 Task: Find connections with filter location Guben with filter topic #SMMwith filter profile language French with filter current company Horizontal Talent with filter school Vivekanandha College of Engineering for Women with filter industry Motor Vehicle Manufacturing with filter service category Information Management with filter keywords title Administrative Assistant
Action: Mouse moved to (303, 238)
Screenshot: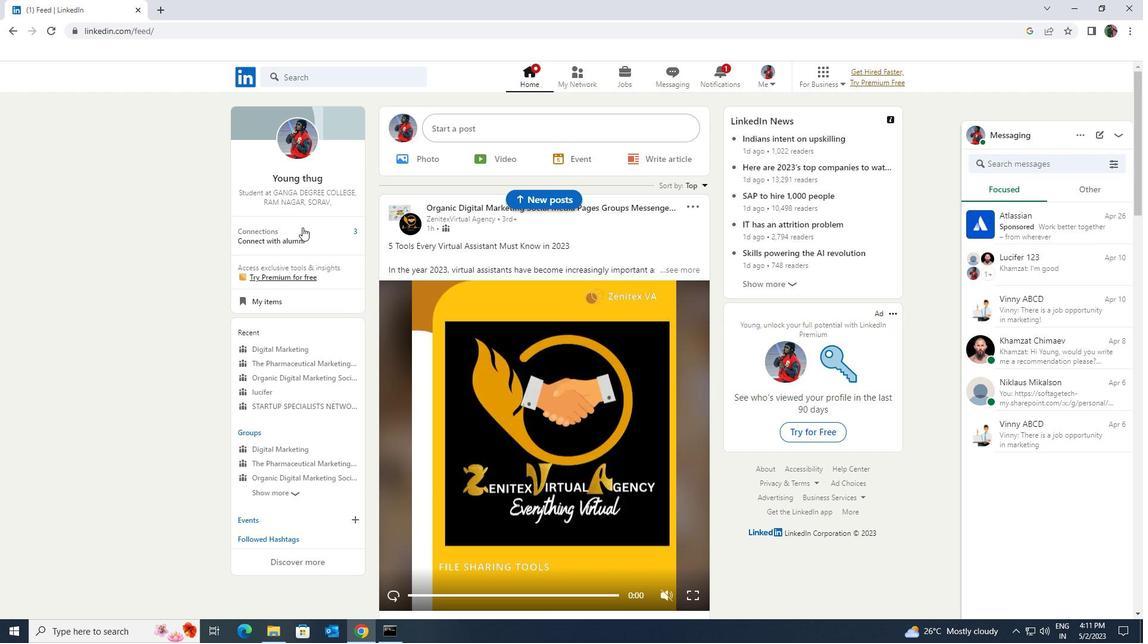 
Action: Mouse pressed left at (303, 238)
Screenshot: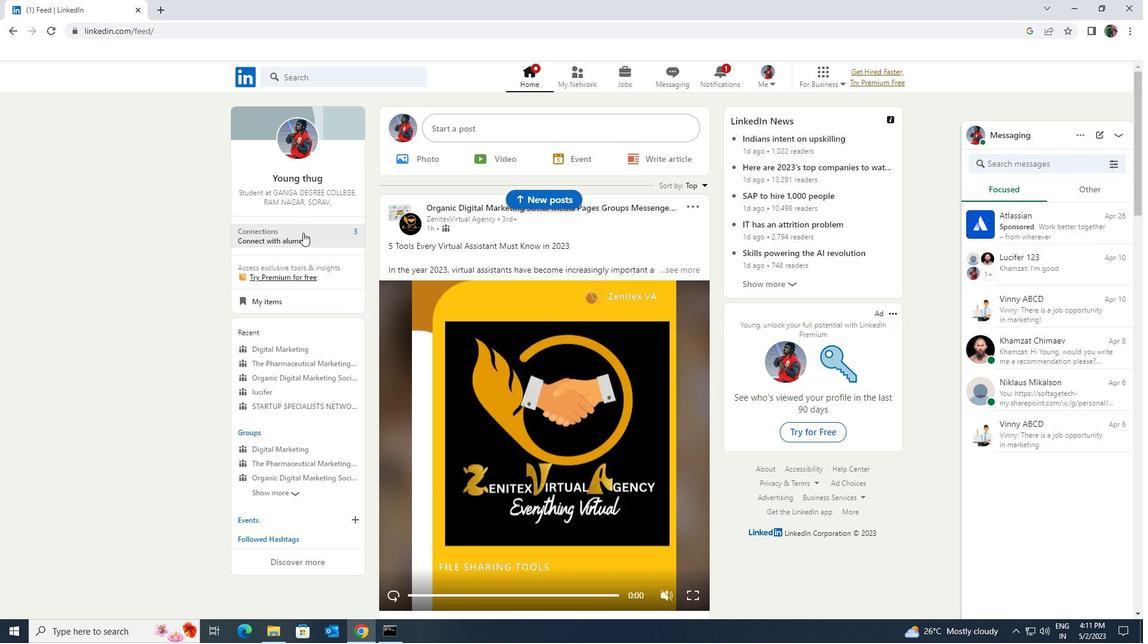 
Action: Mouse moved to (319, 149)
Screenshot: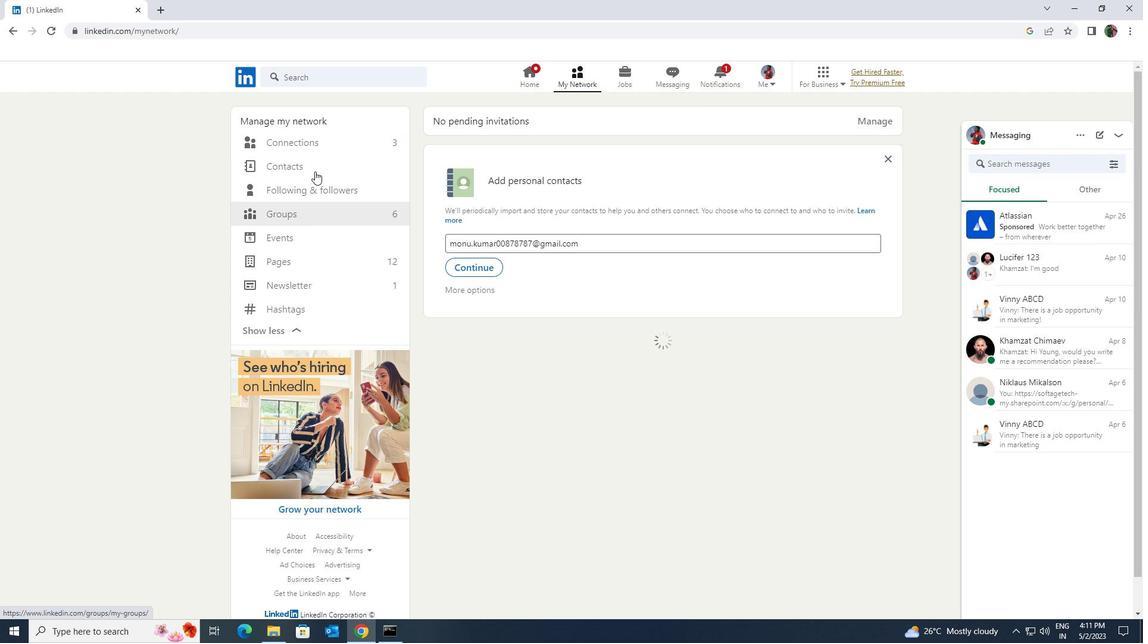 
Action: Mouse pressed left at (319, 149)
Screenshot: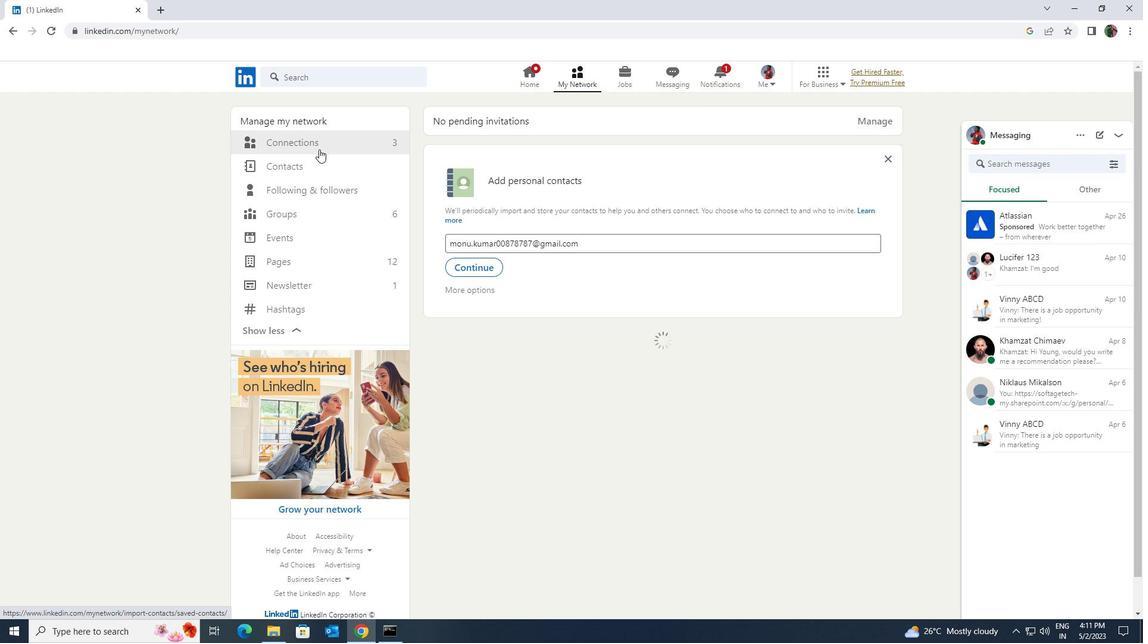 
Action: Mouse moved to (319, 146)
Screenshot: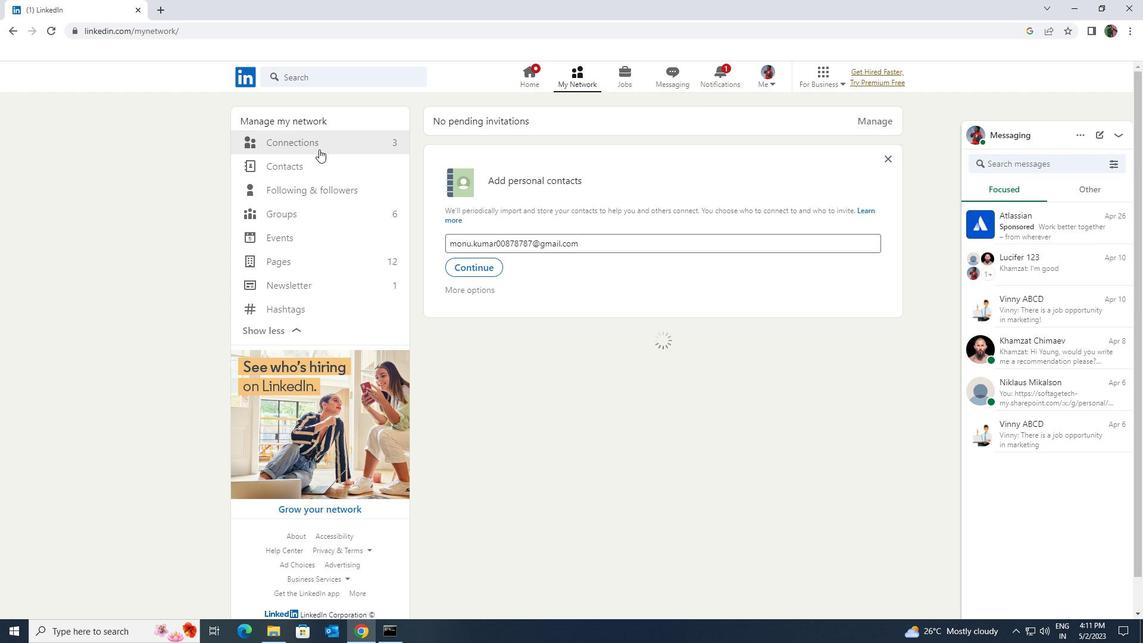 
Action: Mouse pressed left at (319, 146)
Screenshot: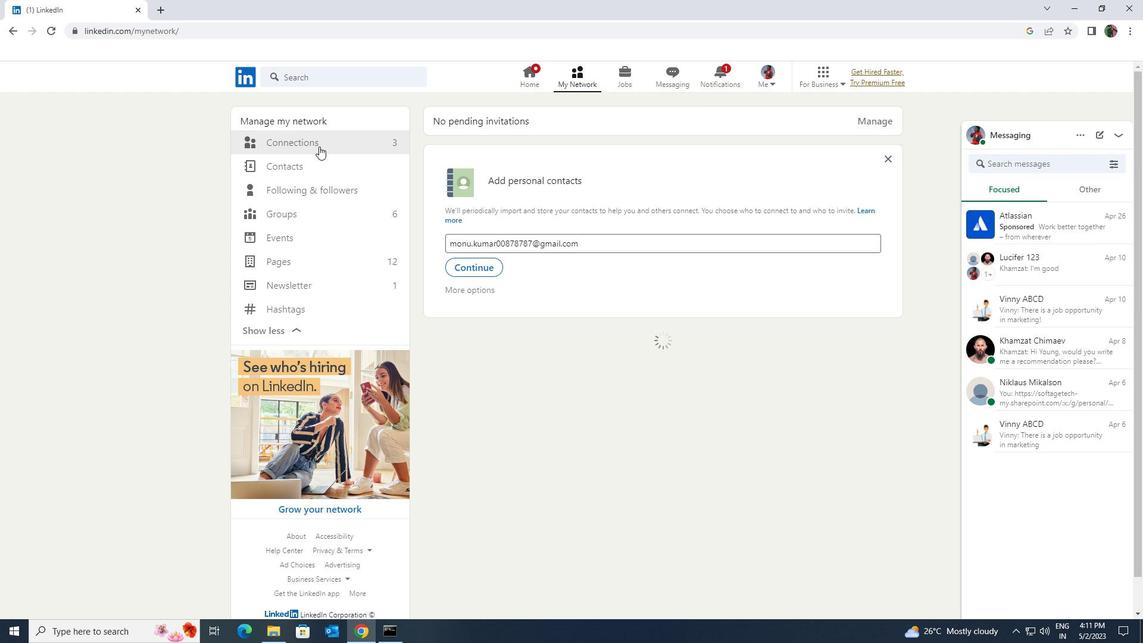 
Action: Mouse moved to (653, 145)
Screenshot: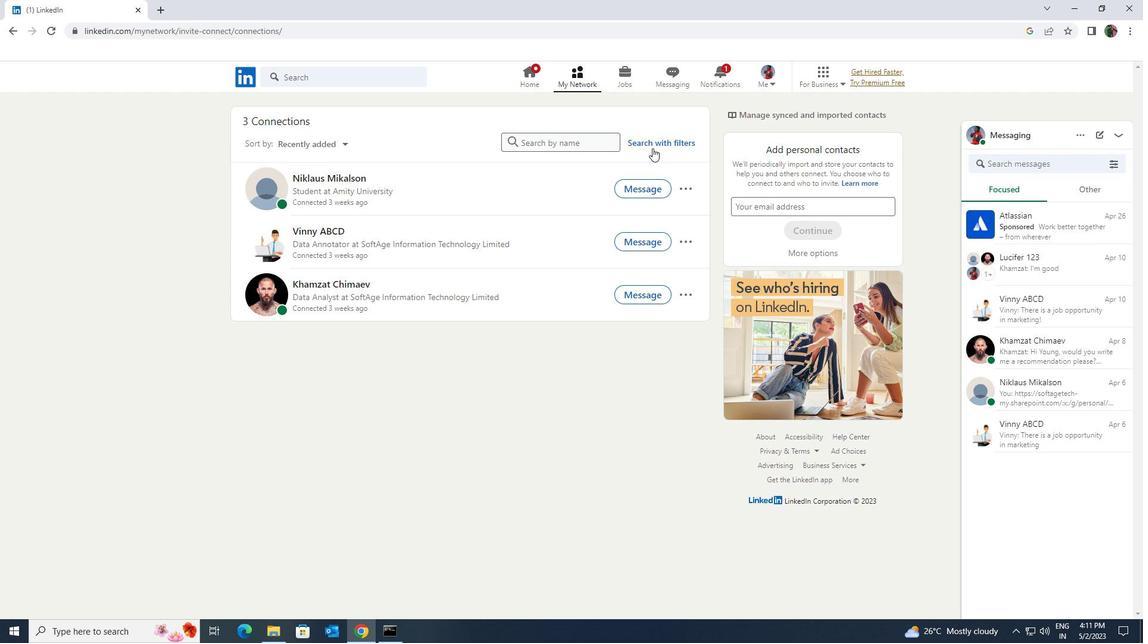 
Action: Mouse pressed left at (653, 145)
Screenshot: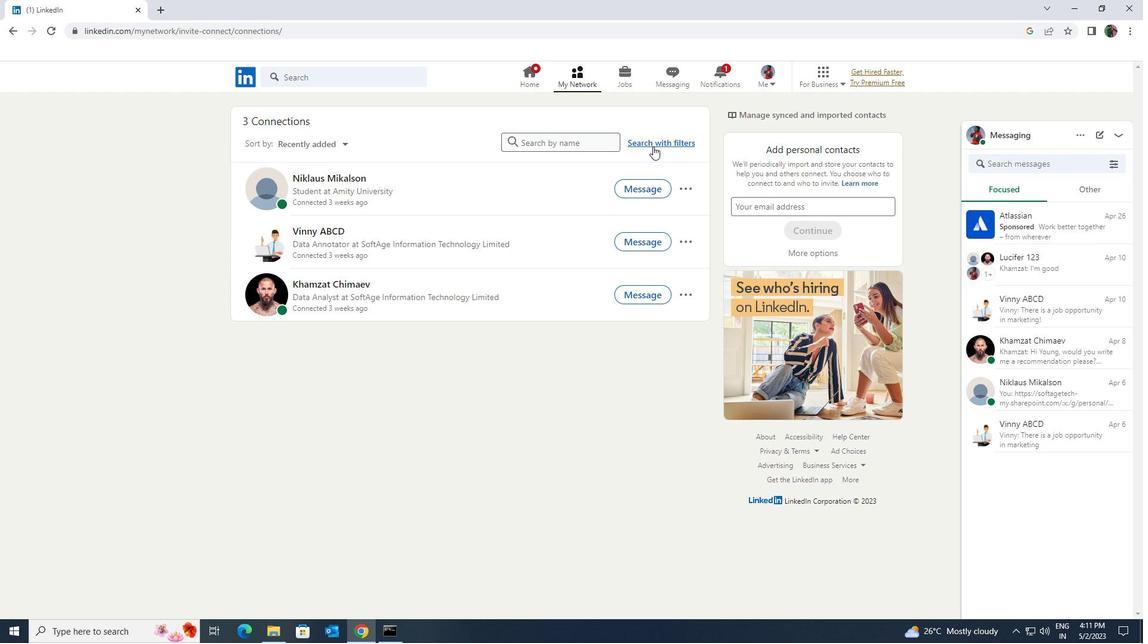 
Action: Mouse moved to (616, 111)
Screenshot: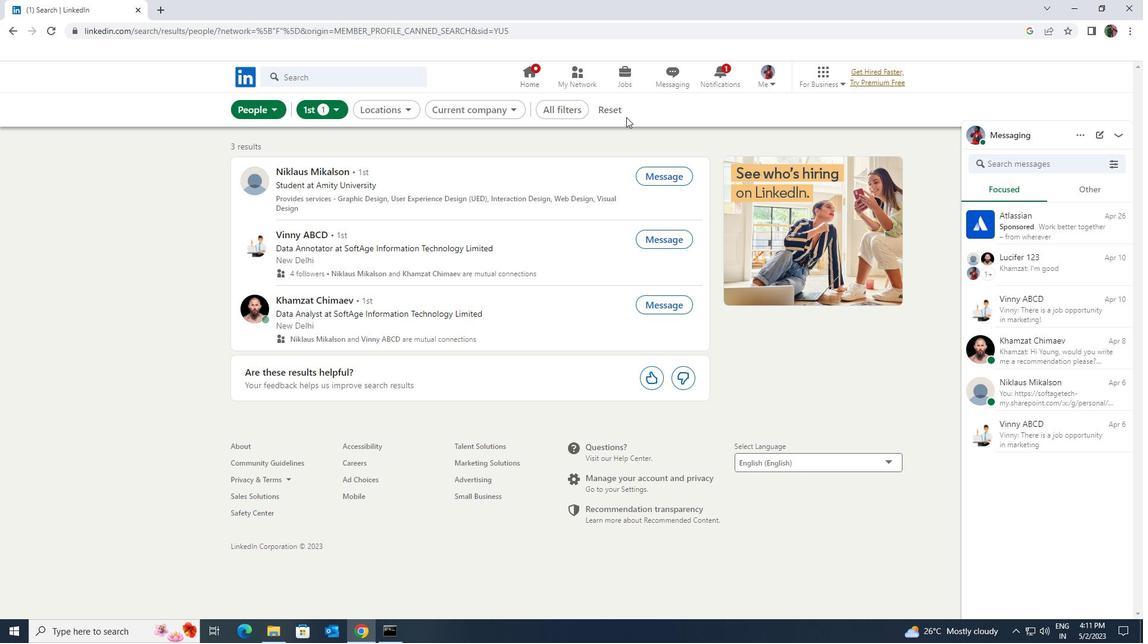 
Action: Mouse pressed left at (616, 111)
Screenshot: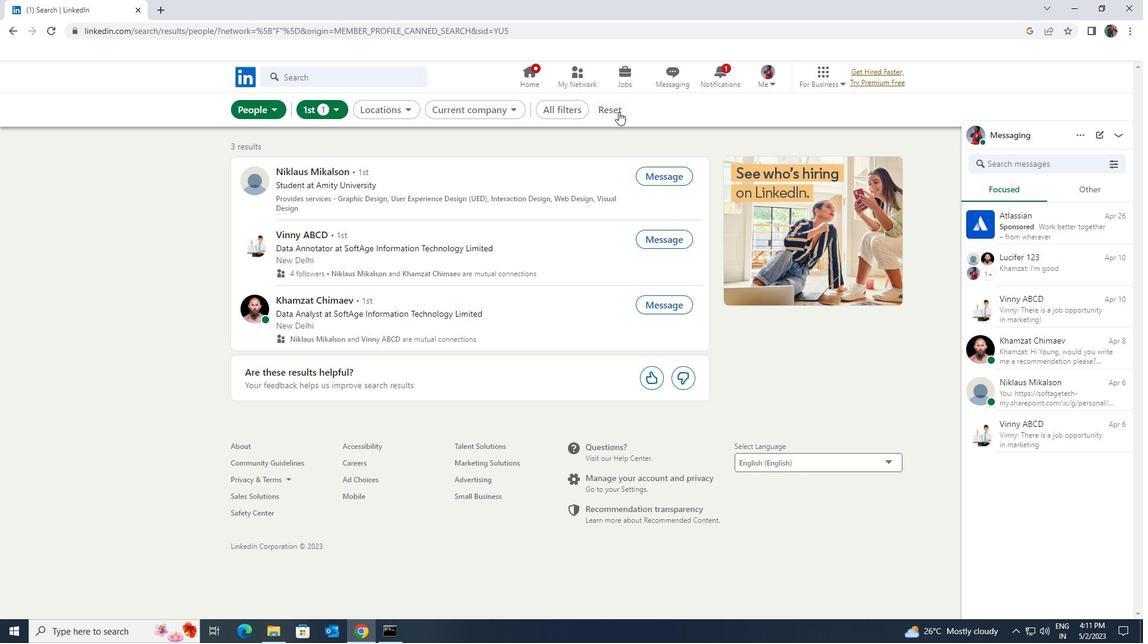 
Action: Mouse moved to (598, 111)
Screenshot: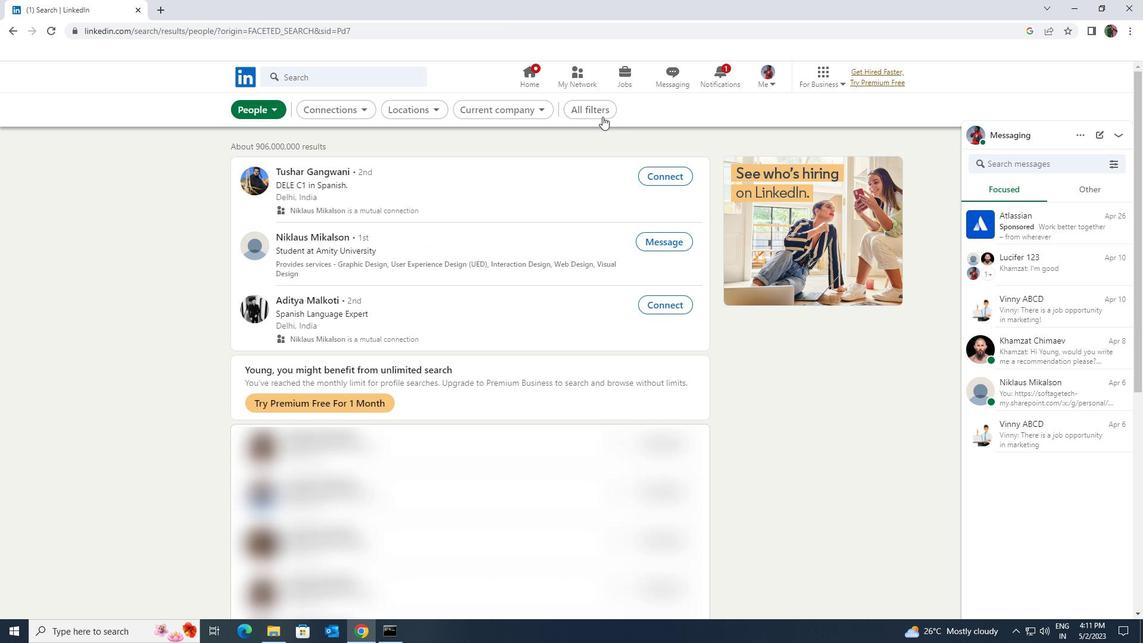 
Action: Mouse pressed left at (598, 111)
Screenshot: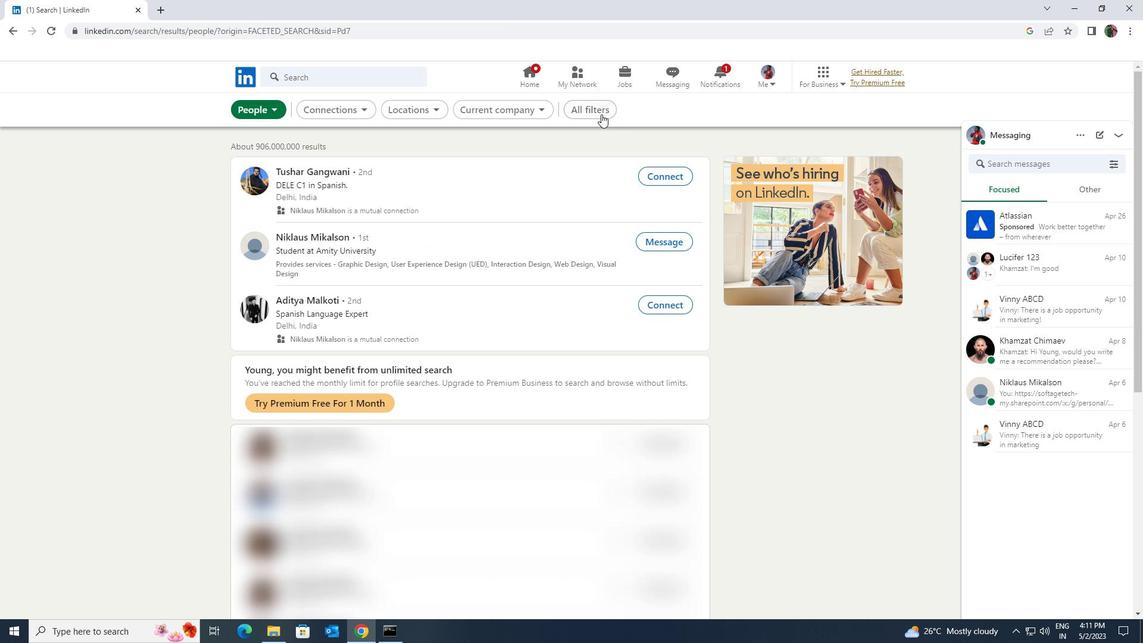 
Action: Mouse moved to (987, 468)
Screenshot: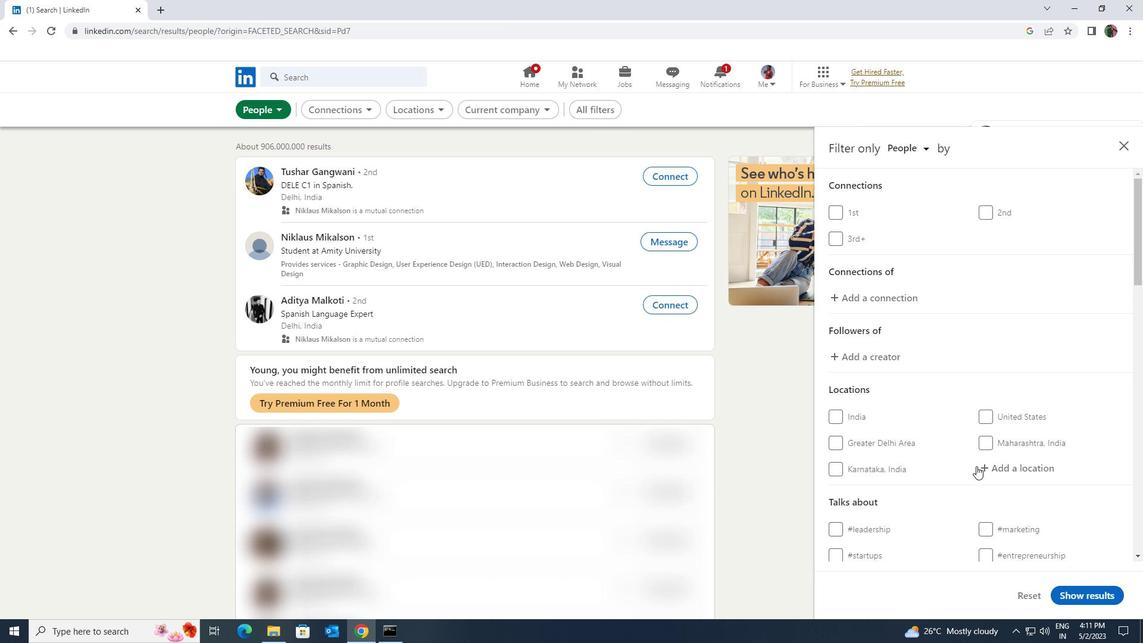 
Action: Mouse pressed left at (987, 468)
Screenshot: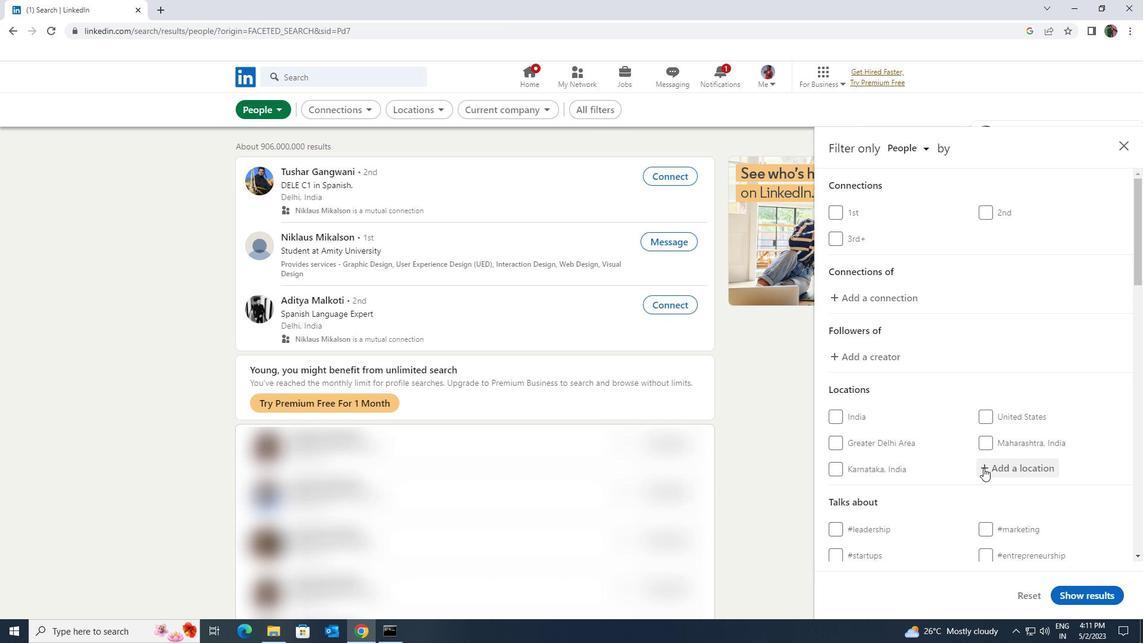 
Action: Mouse moved to (988, 468)
Screenshot: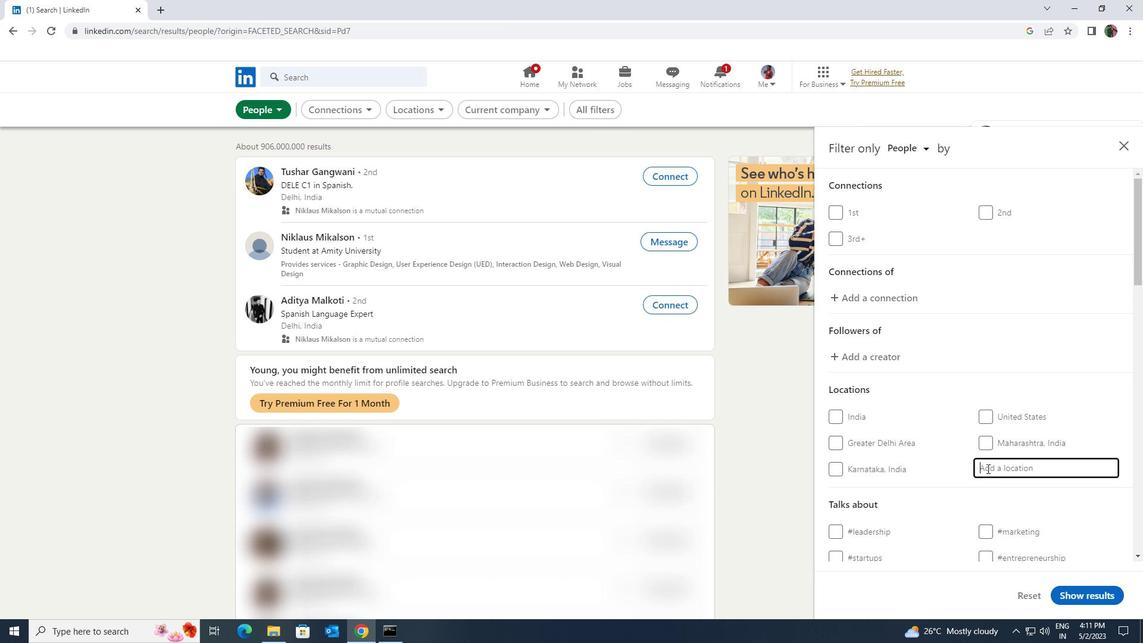 
Action: Key pressed <Key.shift><Key.shift><Key.shift><Key.shift><Key.shift>GUBEN
Screenshot: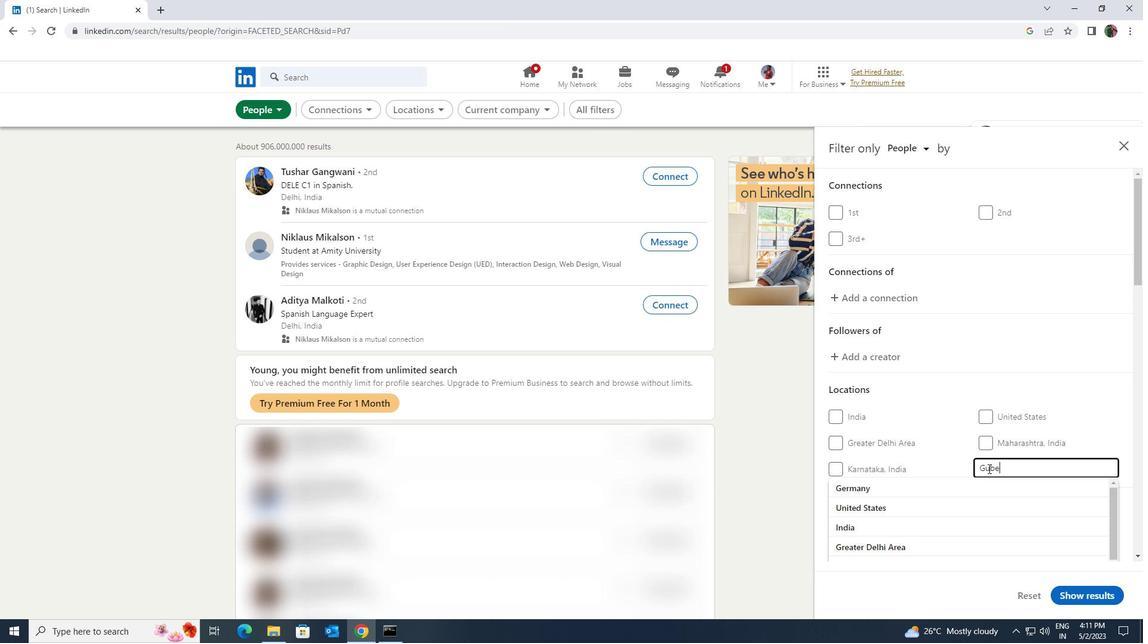 
Action: Mouse moved to (983, 481)
Screenshot: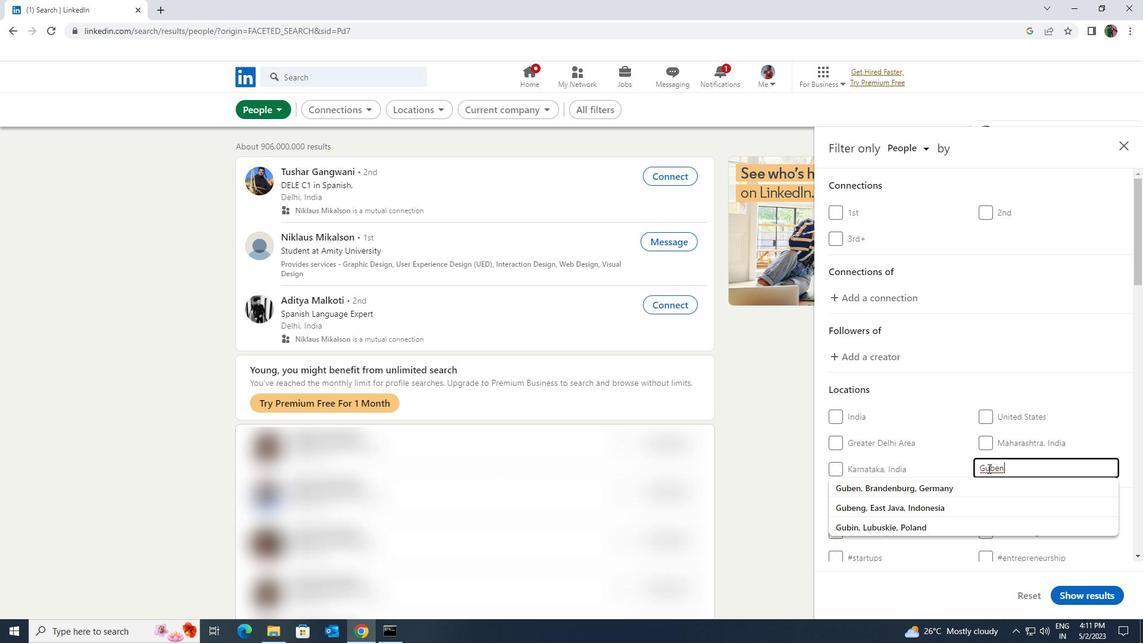 
Action: Mouse pressed left at (983, 481)
Screenshot: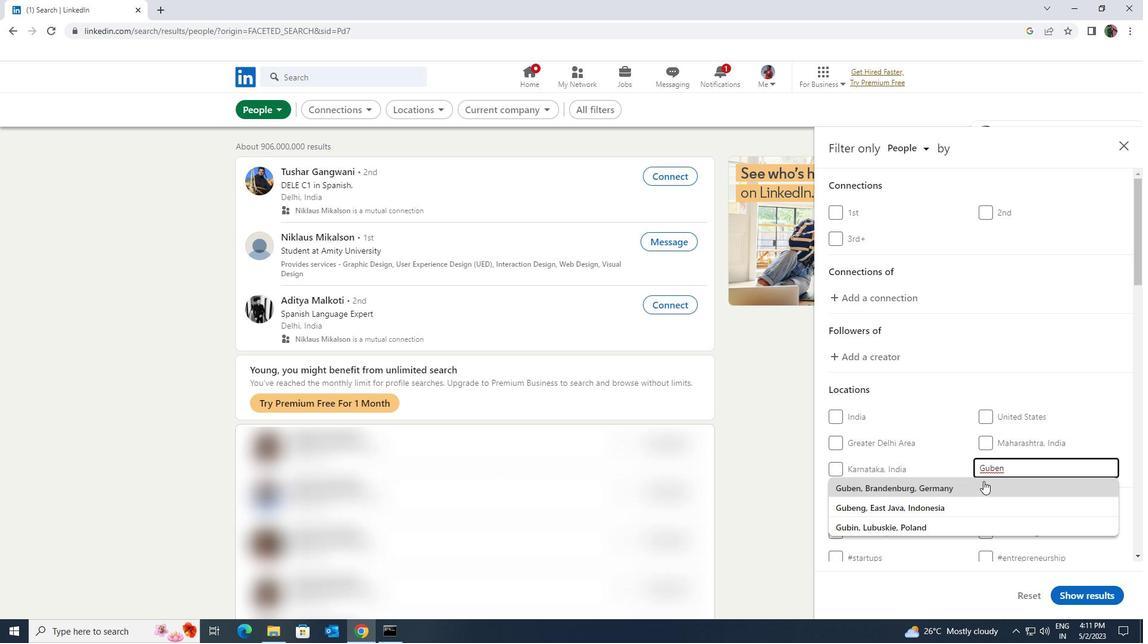 
Action: Mouse scrolled (983, 480) with delta (0, 0)
Screenshot: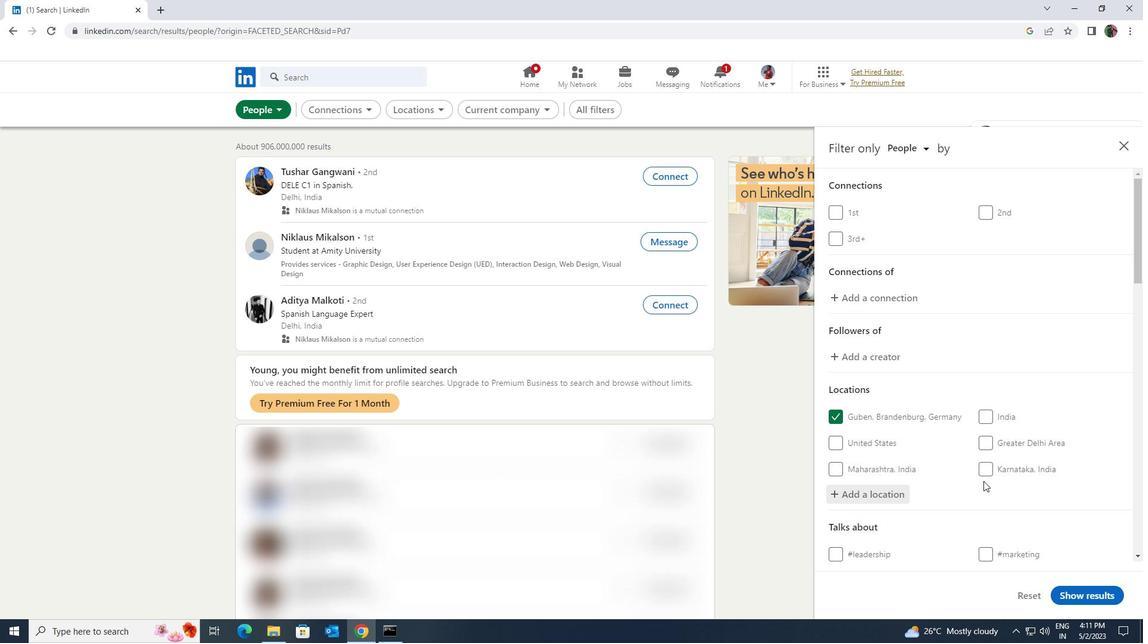 
Action: Mouse moved to (982, 496)
Screenshot: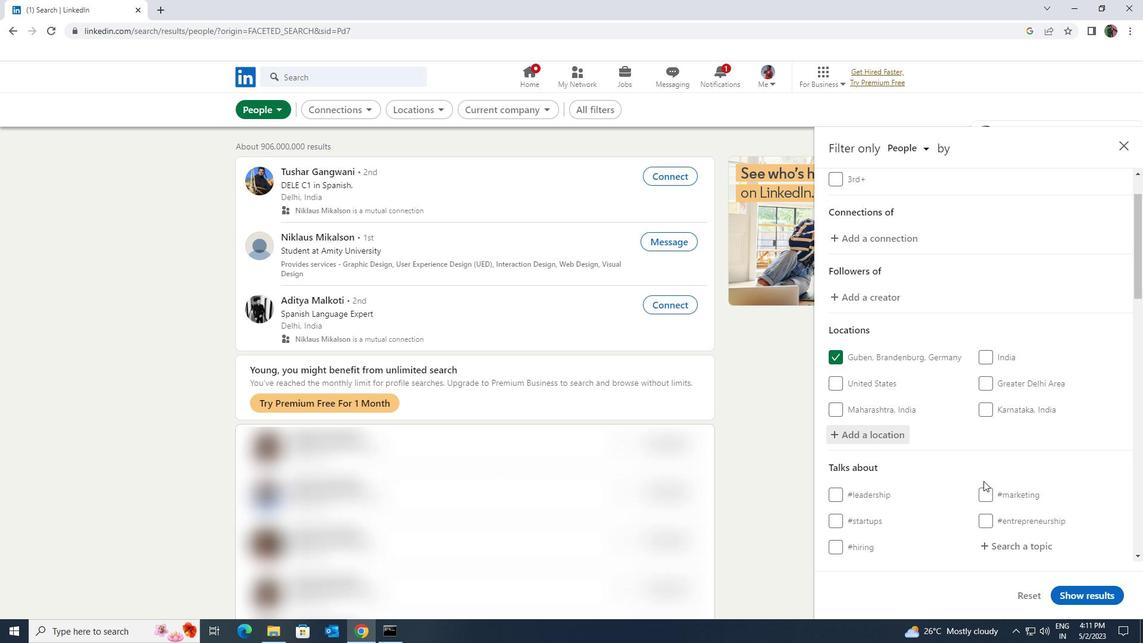 
Action: Mouse scrolled (982, 495) with delta (0, 0)
Screenshot: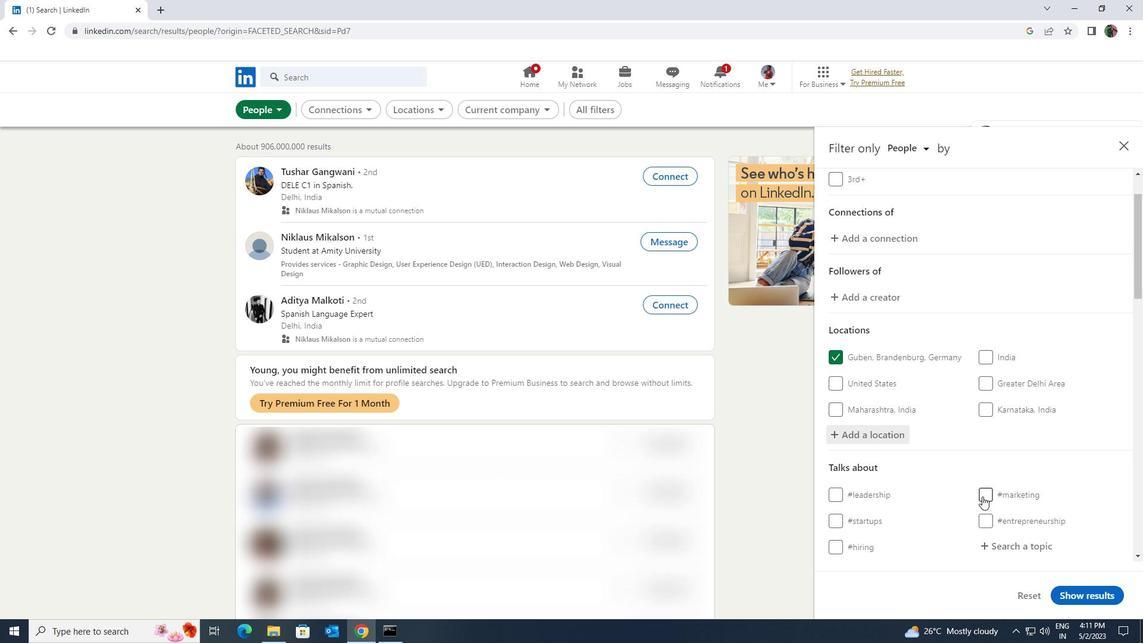 
Action: Mouse moved to (990, 485)
Screenshot: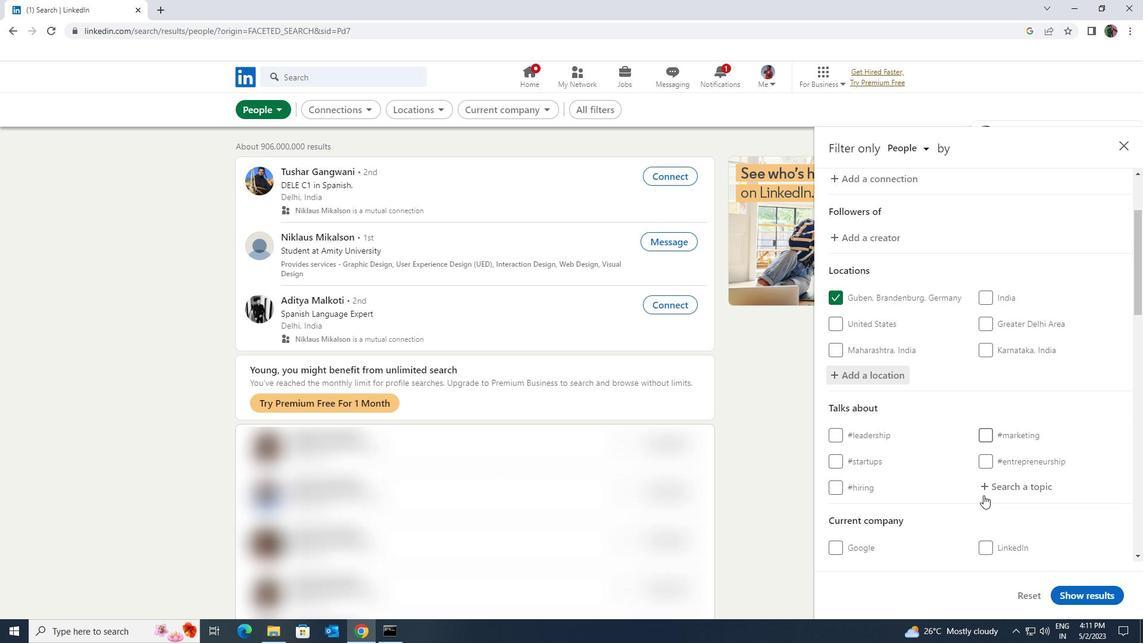 
Action: Mouse pressed left at (990, 485)
Screenshot: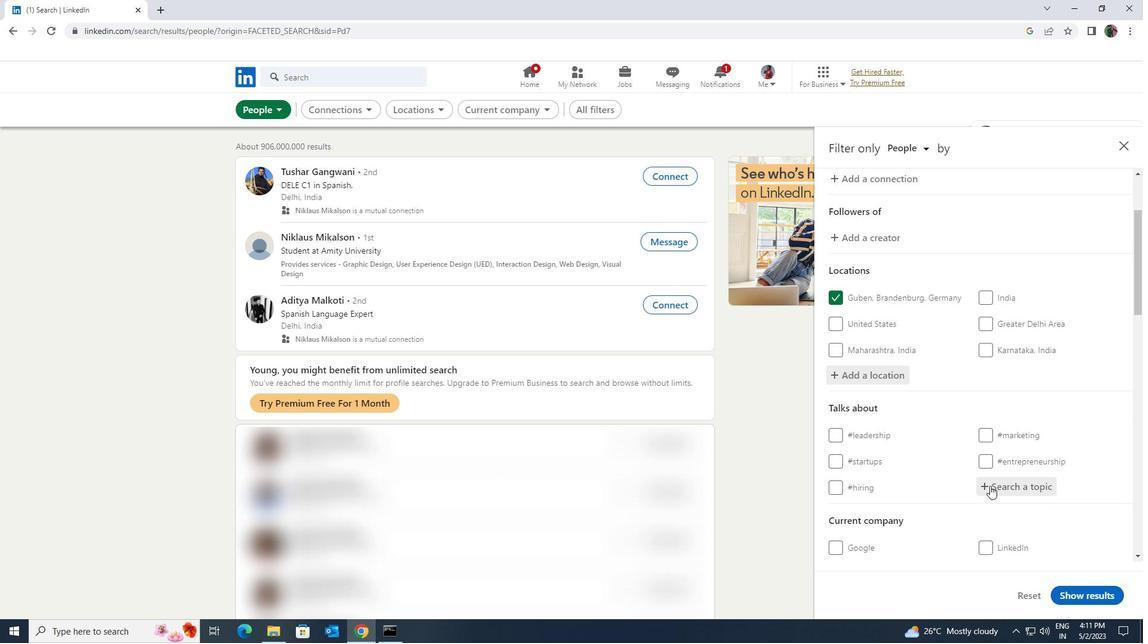 
Action: Key pressed <Key.shift>SMM
Screenshot: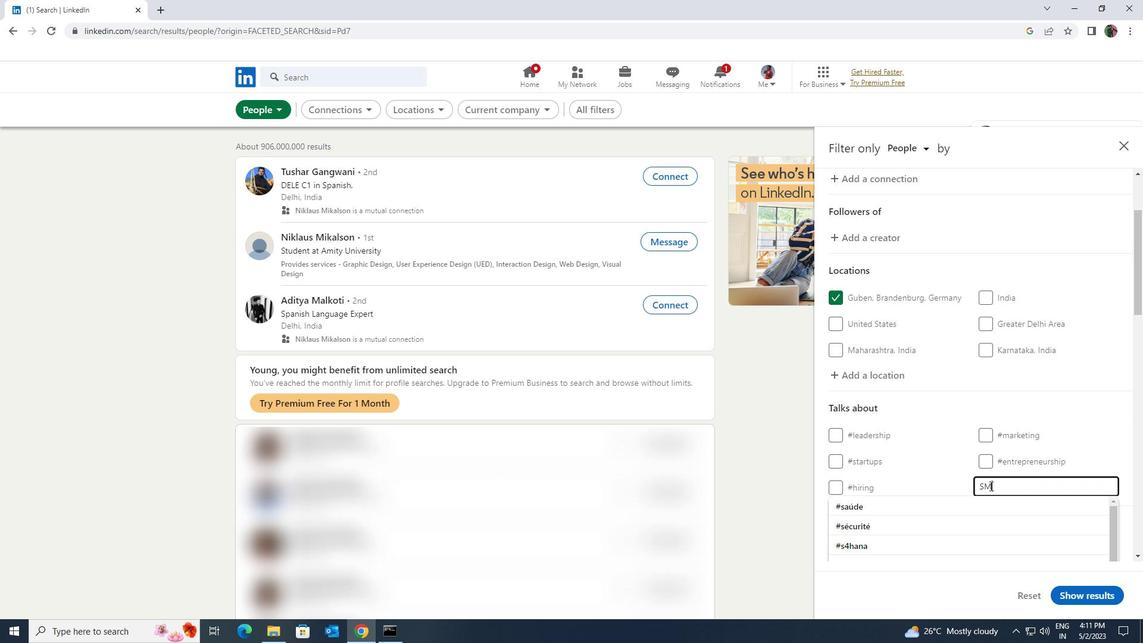 
Action: Mouse moved to (981, 501)
Screenshot: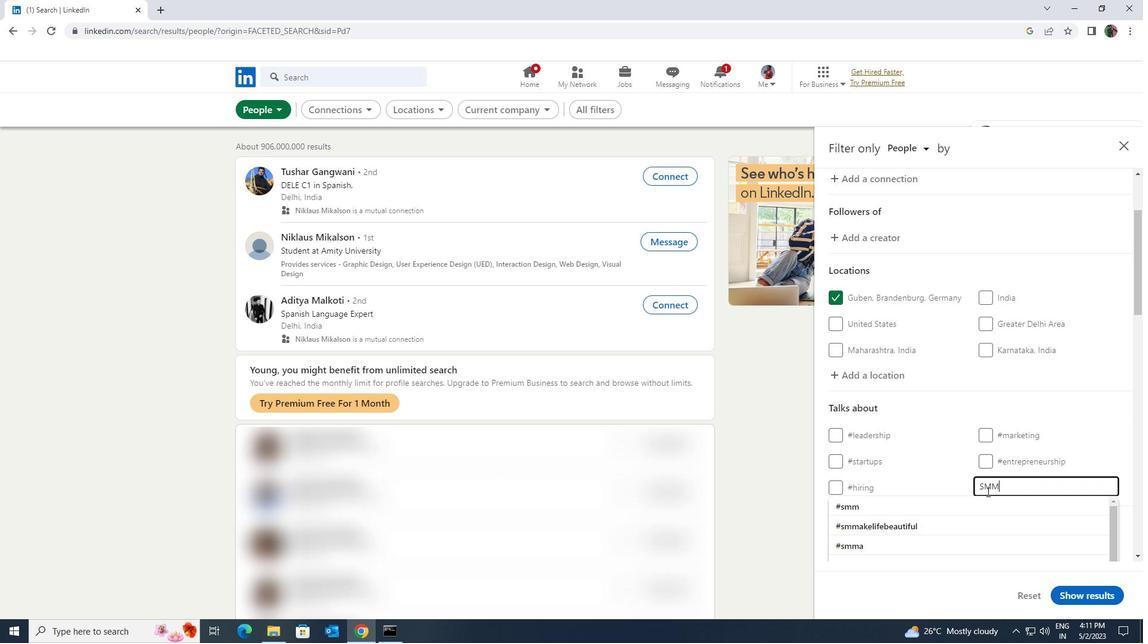 
Action: Mouse pressed left at (981, 501)
Screenshot: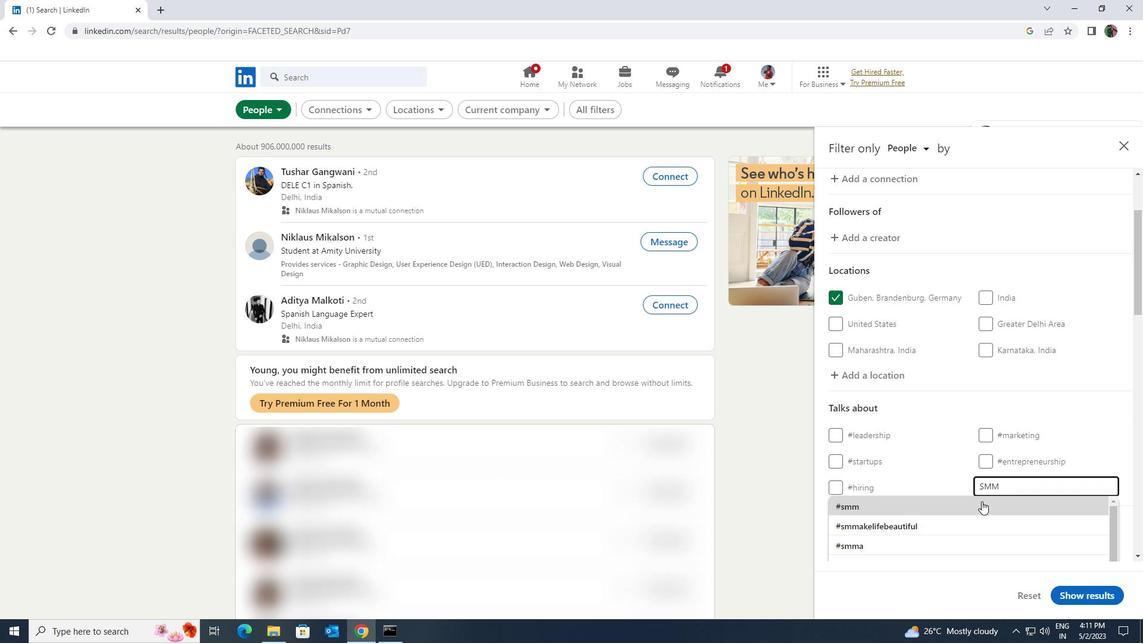 
Action: Mouse scrolled (981, 500) with delta (0, 0)
Screenshot: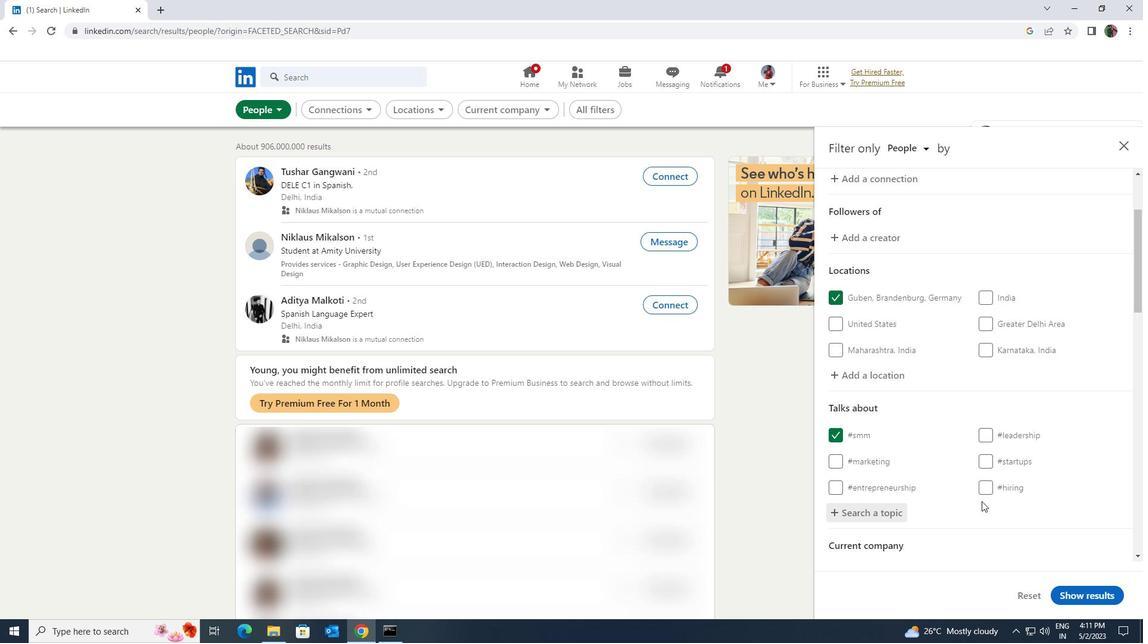 
Action: Mouse scrolled (981, 500) with delta (0, 0)
Screenshot: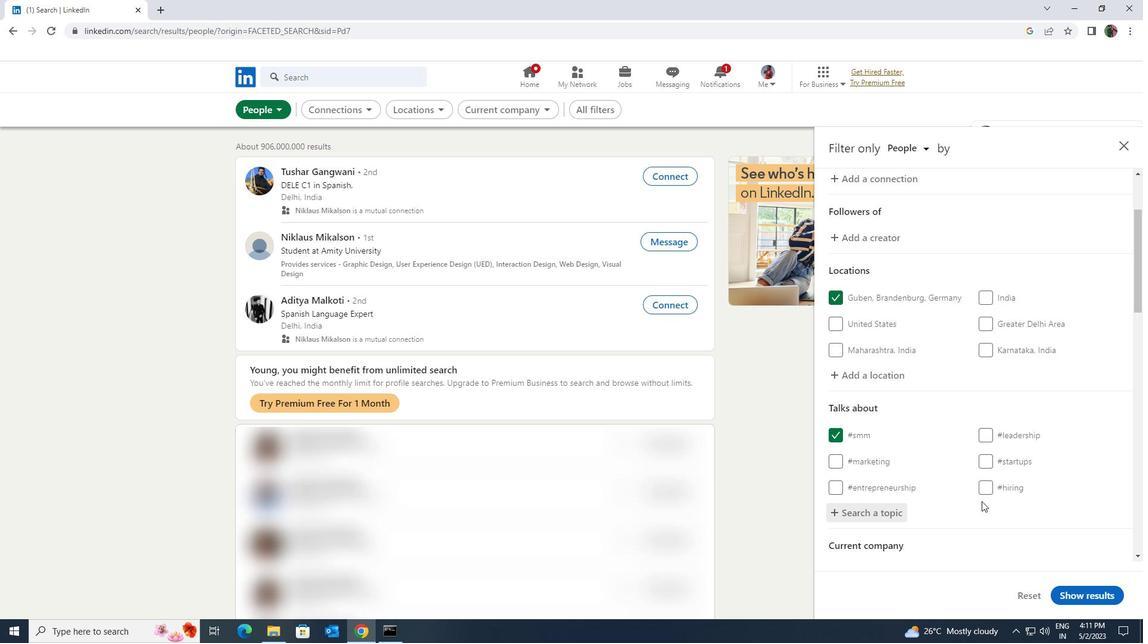 
Action: Mouse scrolled (981, 500) with delta (0, 0)
Screenshot: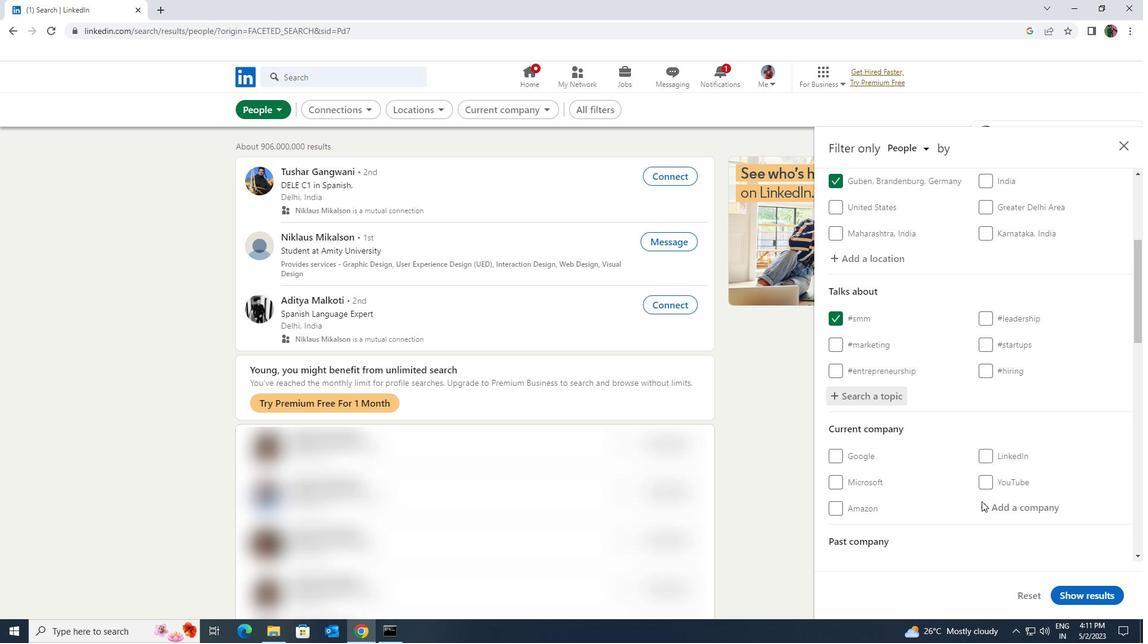 
Action: Mouse scrolled (981, 500) with delta (0, 0)
Screenshot: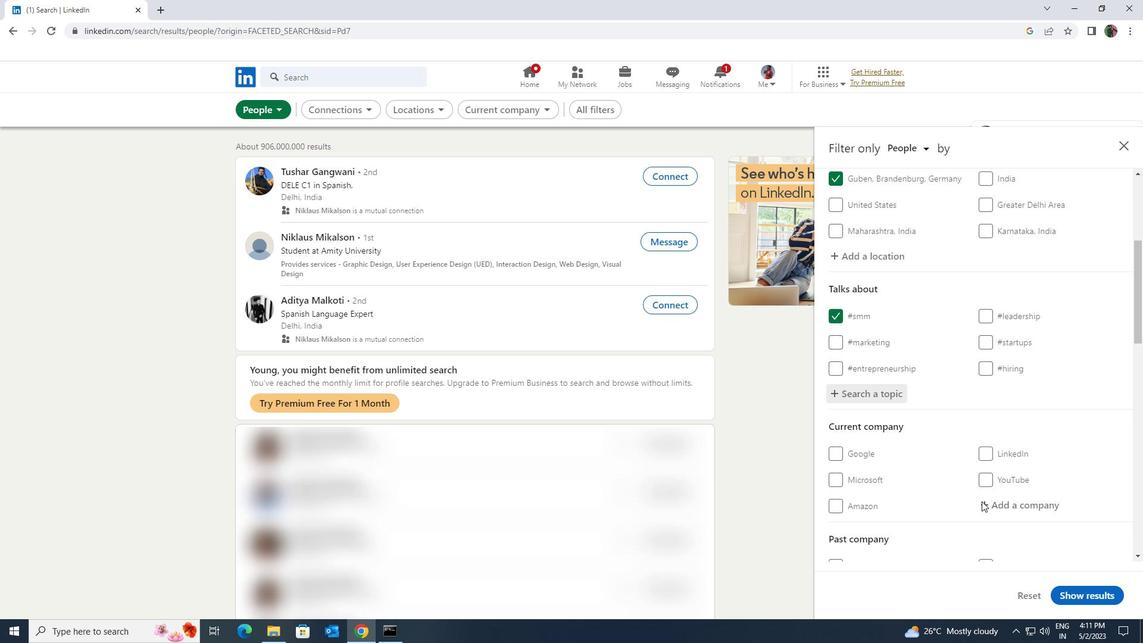 
Action: Mouse scrolled (981, 500) with delta (0, 0)
Screenshot: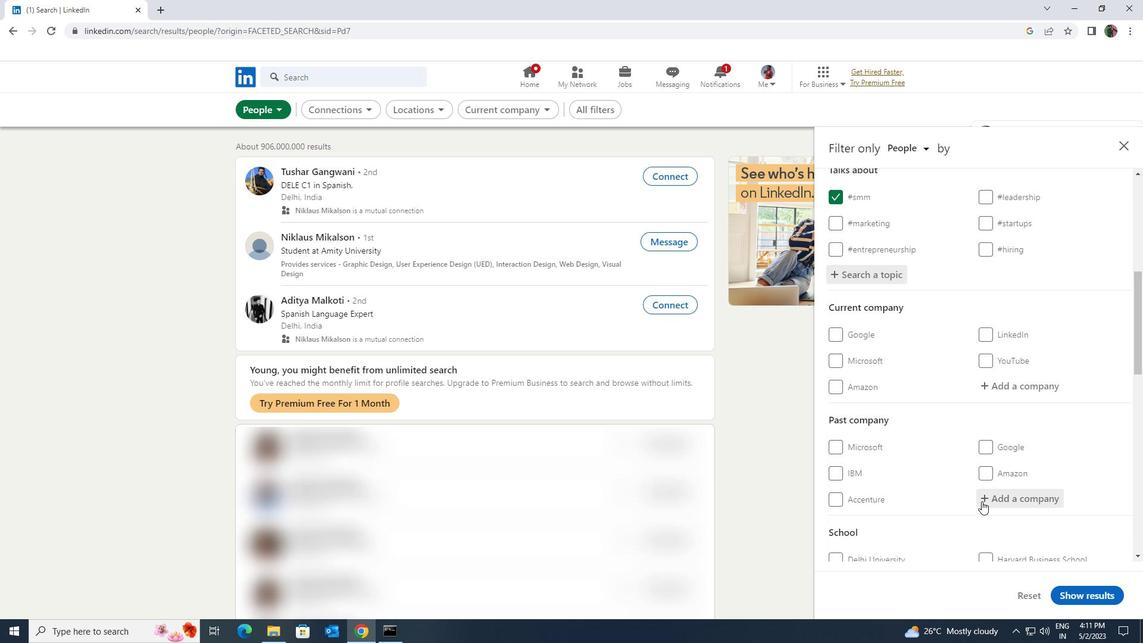 
Action: Mouse moved to (981, 501)
Screenshot: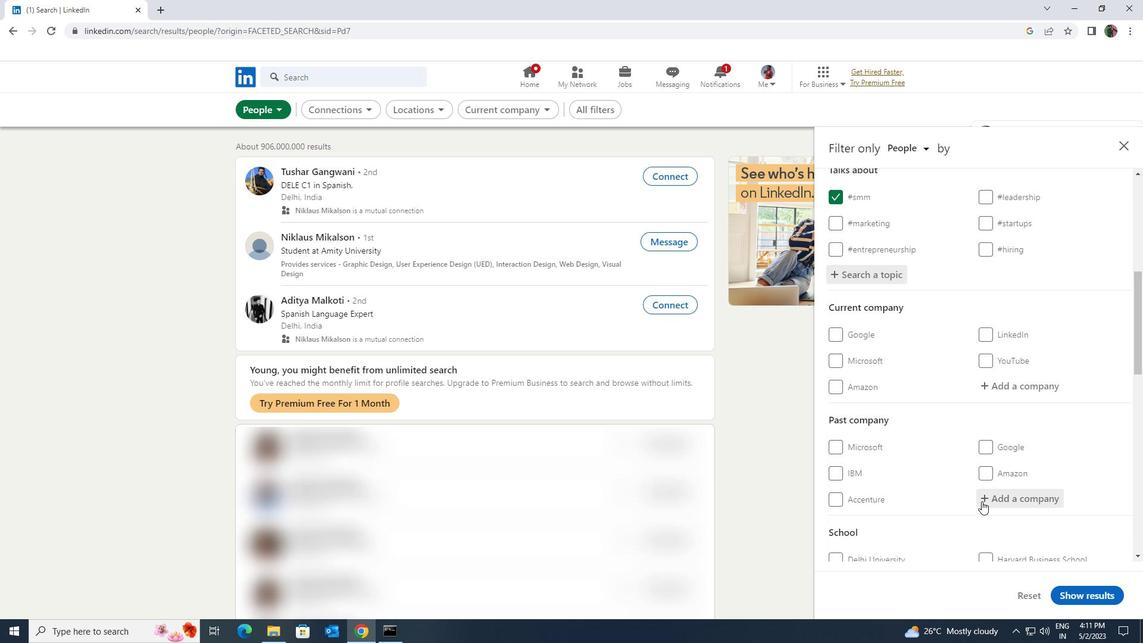 
Action: Mouse scrolled (981, 500) with delta (0, 0)
Screenshot: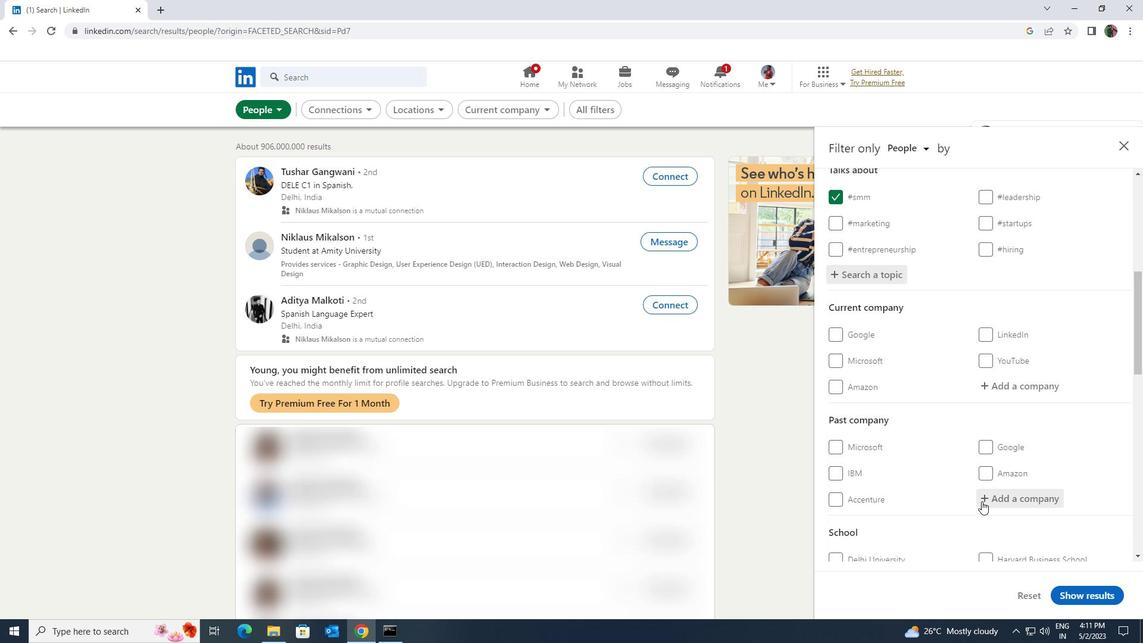
Action: Mouse moved to (979, 501)
Screenshot: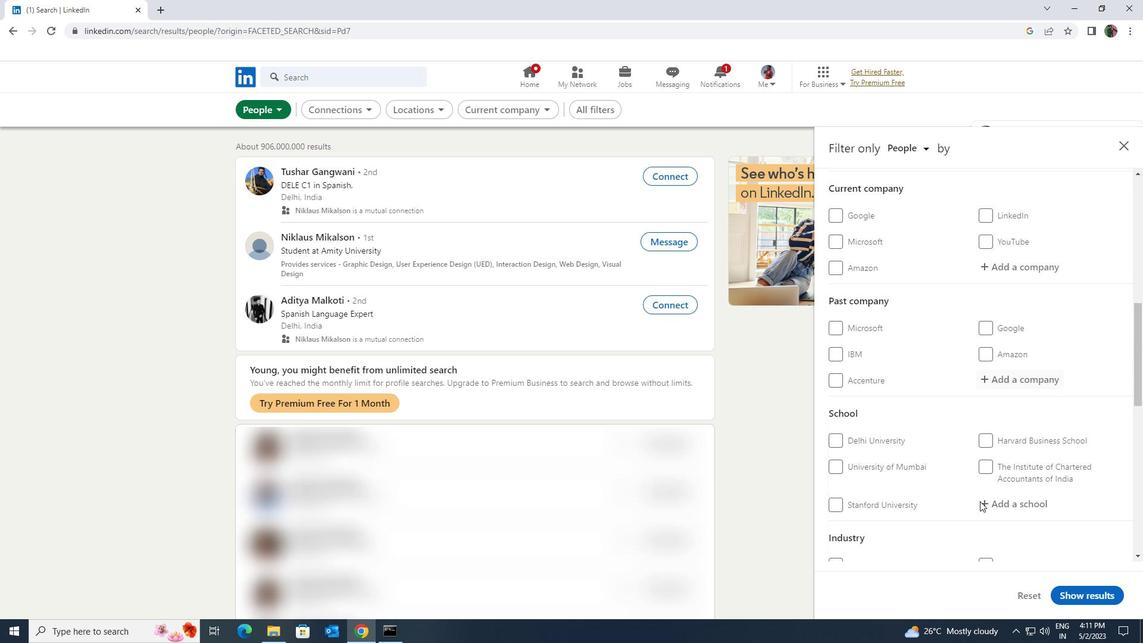 
Action: Mouse scrolled (979, 500) with delta (0, 0)
Screenshot: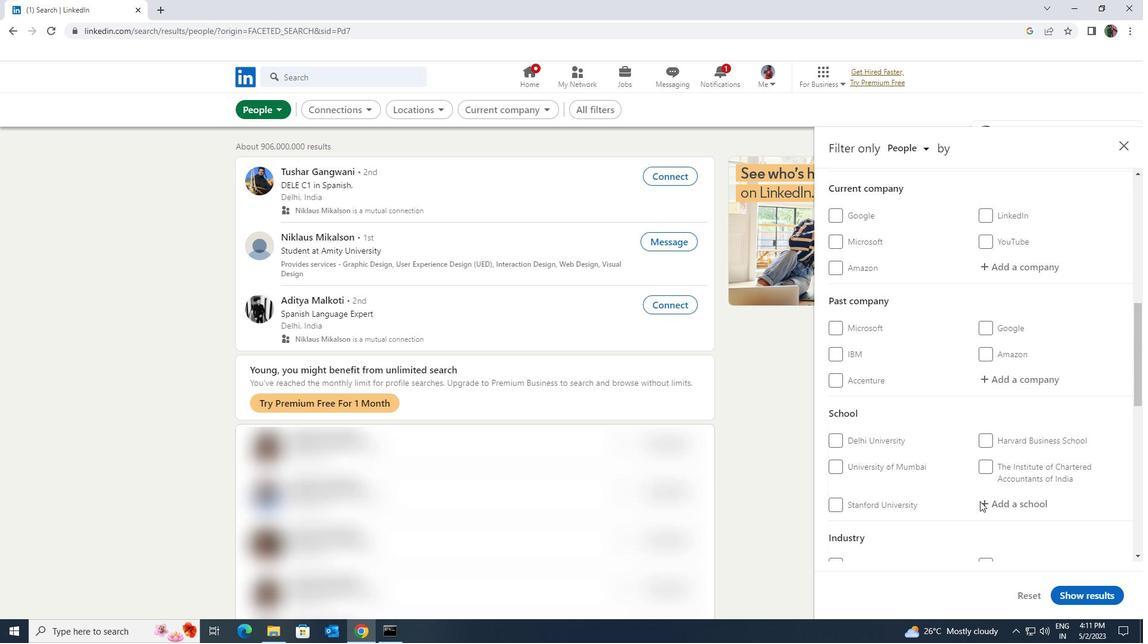 
Action: Mouse scrolled (979, 500) with delta (0, 0)
Screenshot: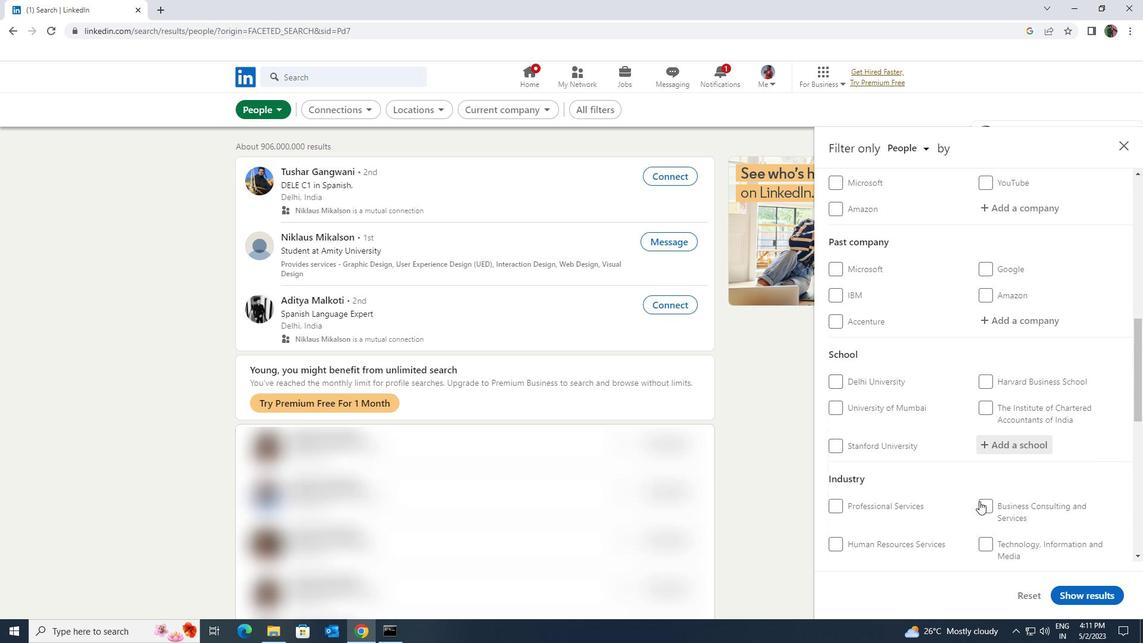 
Action: Mouse scrolled (979, 500) with delta (0, 0)
Screenshot: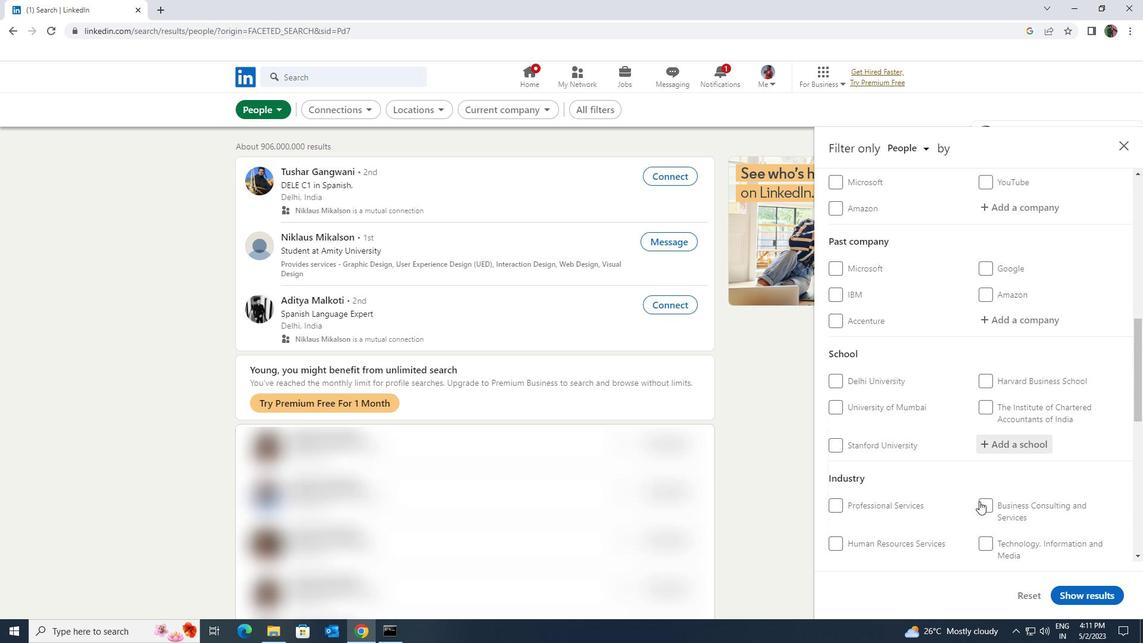 
Action: Mouse scrolled (979, 500) with delta (0, 0)
Screenshot: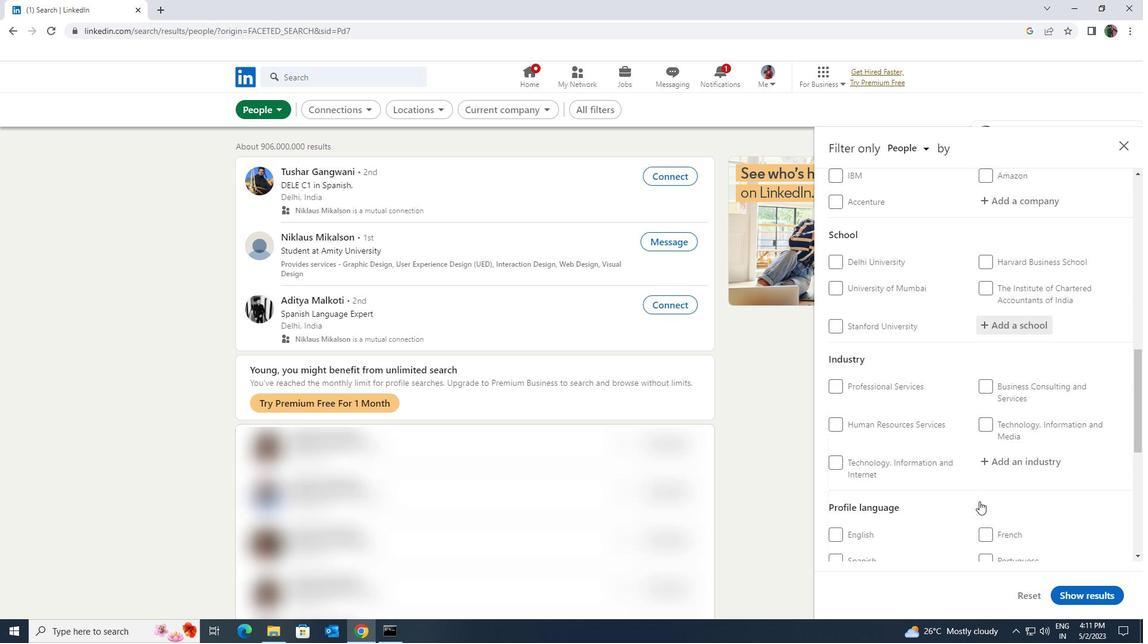 
Action: Mouse moved to (981, 473)
Screenshot: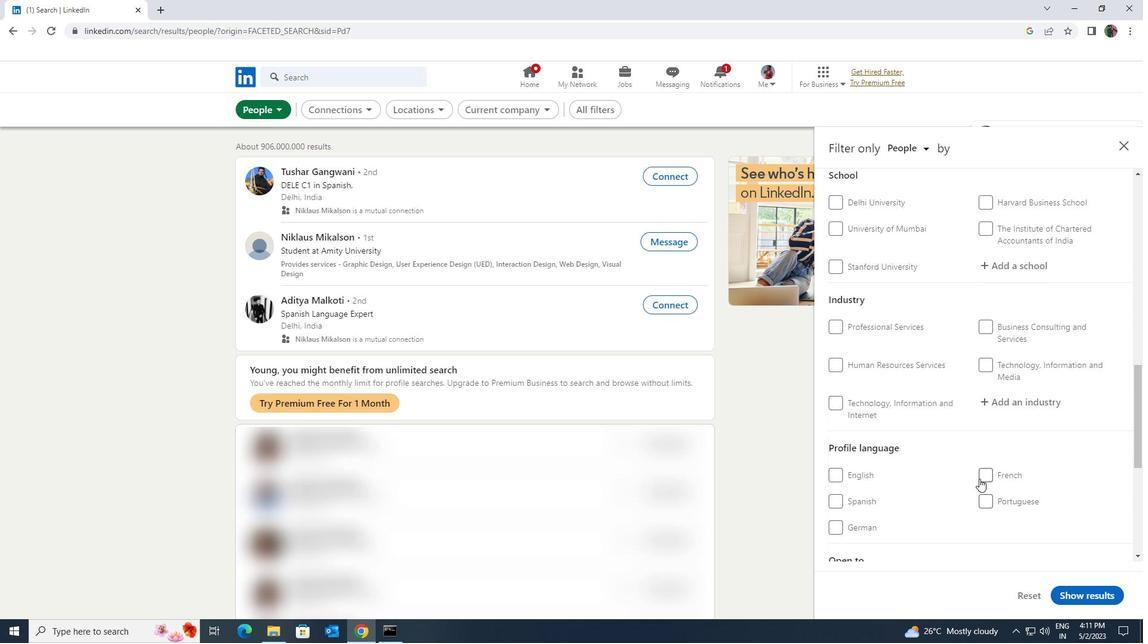 
Action: Mouse pressed left at (981, 473)
Screenshot: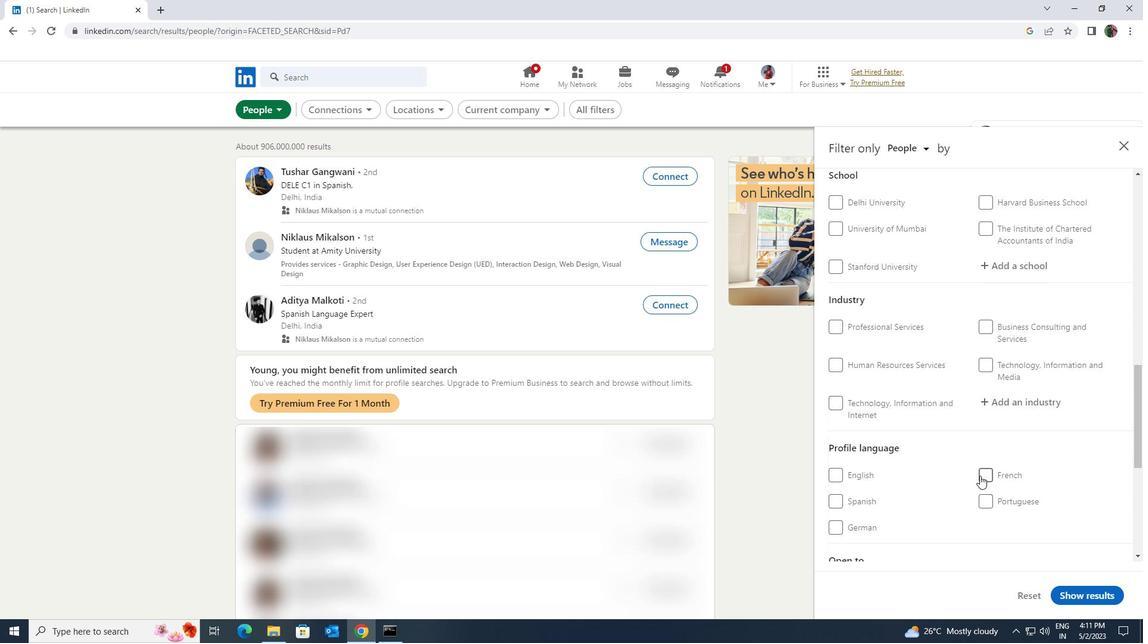 
Action: Mouse scrolled (981, 474) with delta (0, 0)
Screenshot: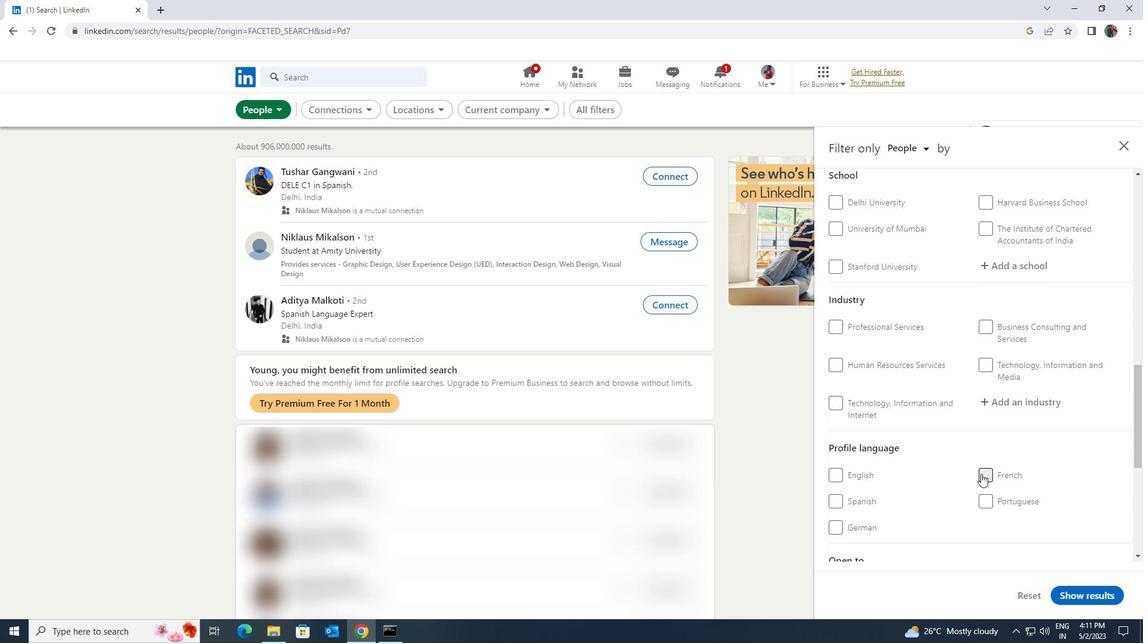 
Action: Mouse scrolled (981, 474) with delta (0, 0)
Screenshot: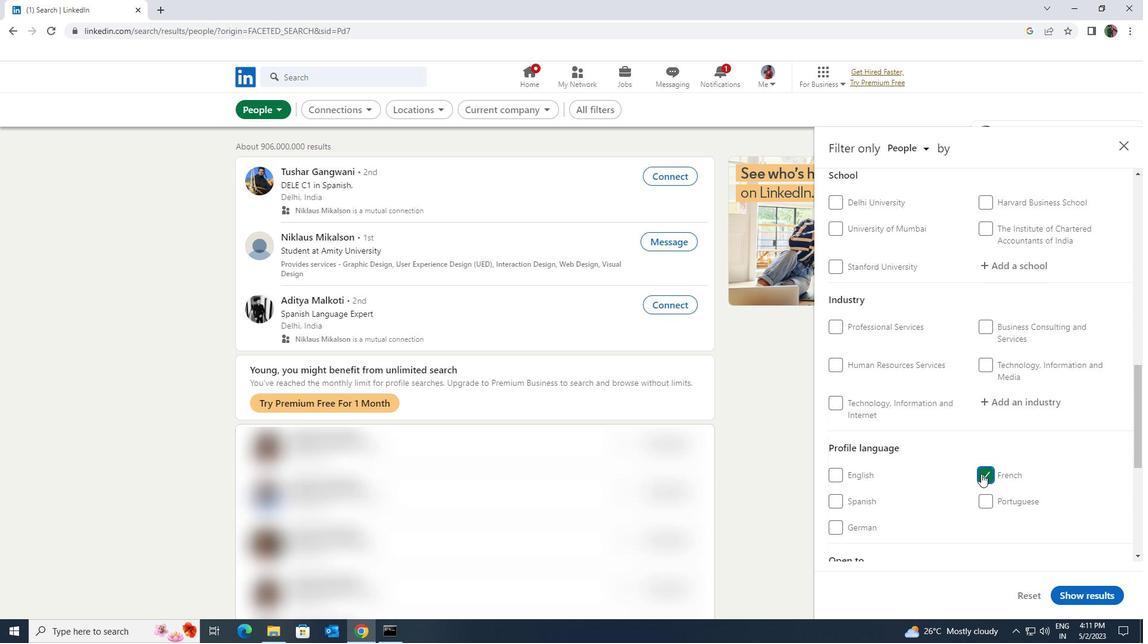 
Action: Mouse scrolled (981, 474) with delta (0, 0)
Screenshot: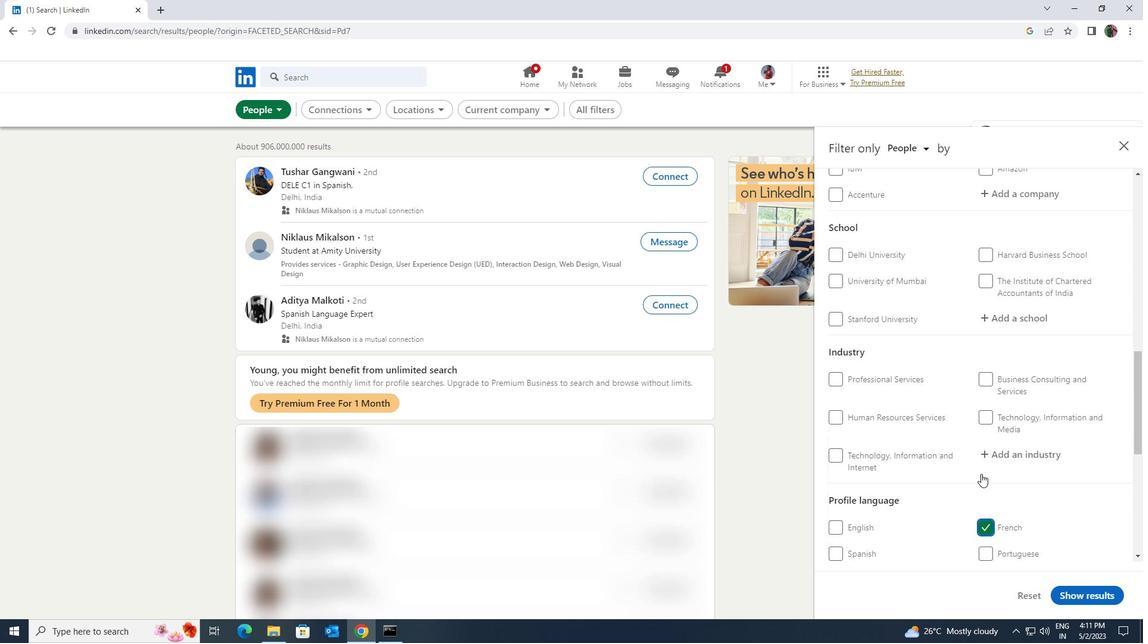 
Action: Mouse scrolled (981, 474) with delta (0, 0)
Screenshot: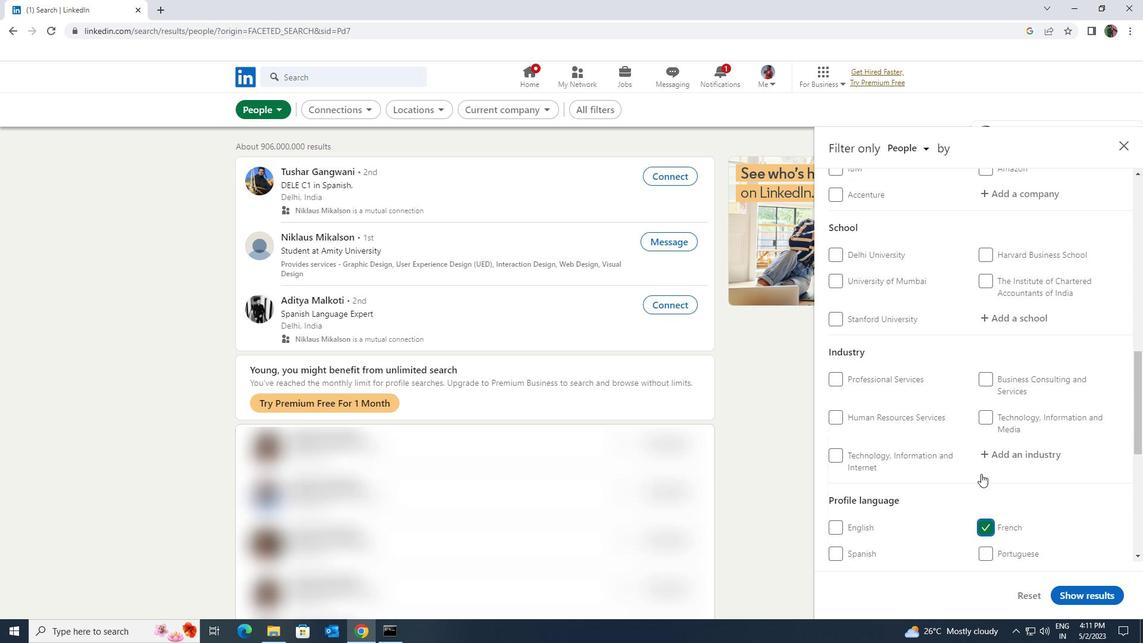 
Action: Mouse scrolled (981, 474) with delta (0, 0)
Screenshot: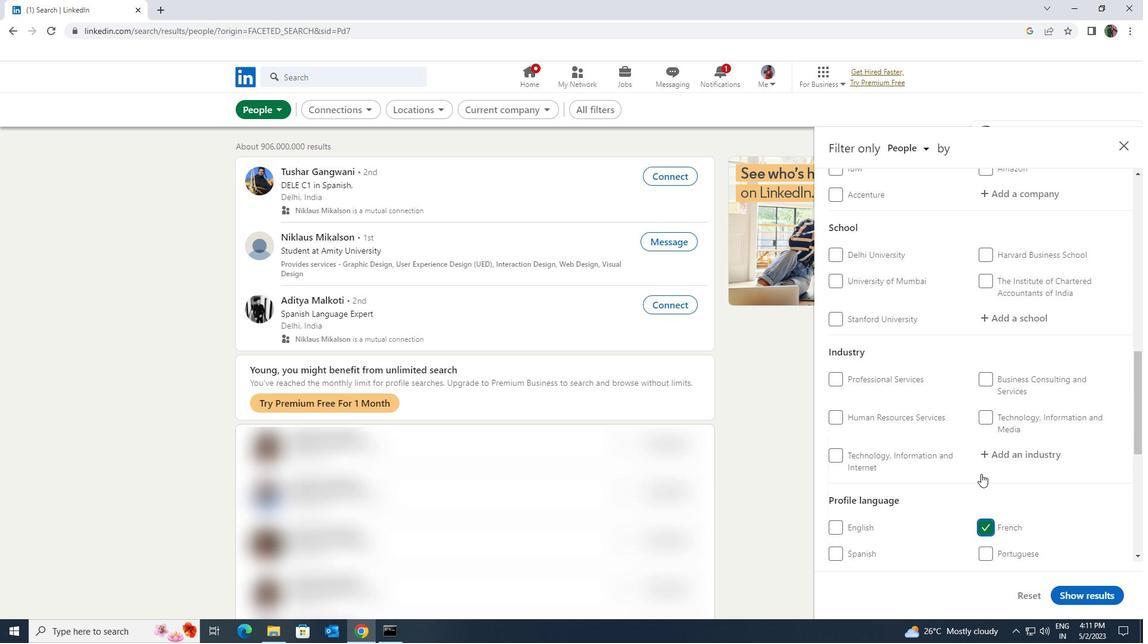
Action: Mouse scrolled (981, 474) with delta (0, 0)
Screenshot: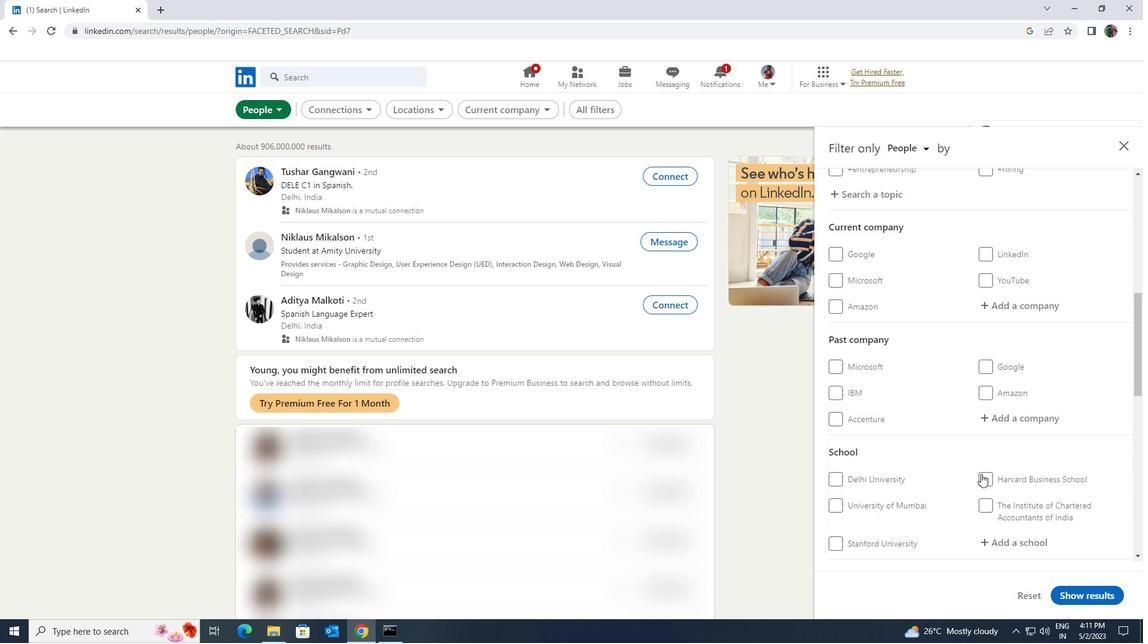
Action: Mouse scrolled (981, 474) with delta (0, 0)
Screenshot: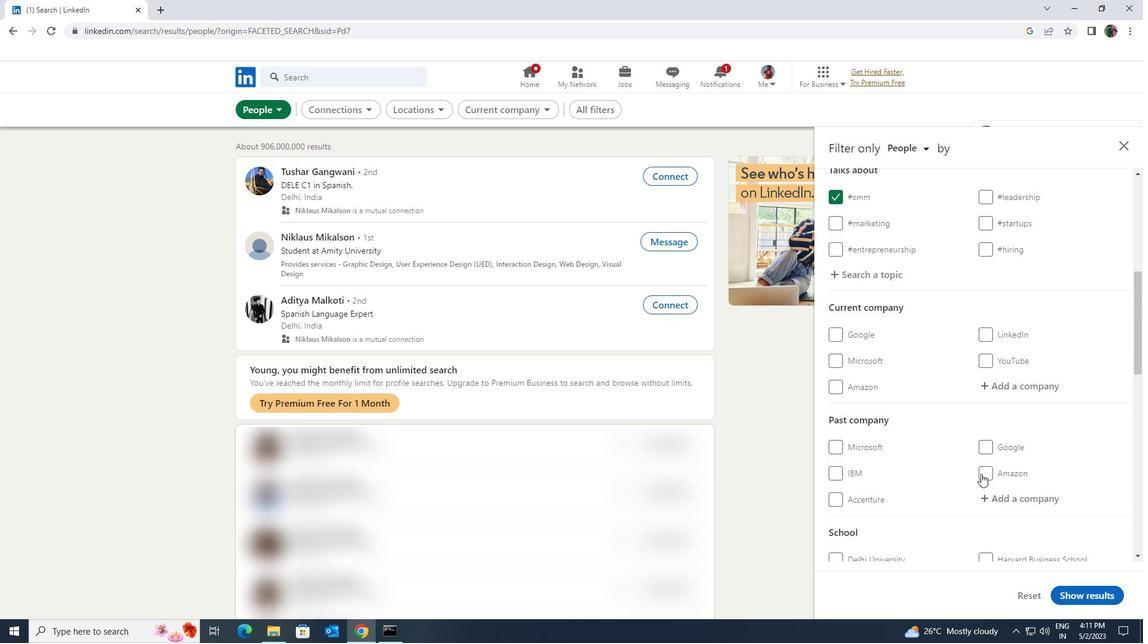 
Action: Mouse moved to (993, 442)
Screenshot: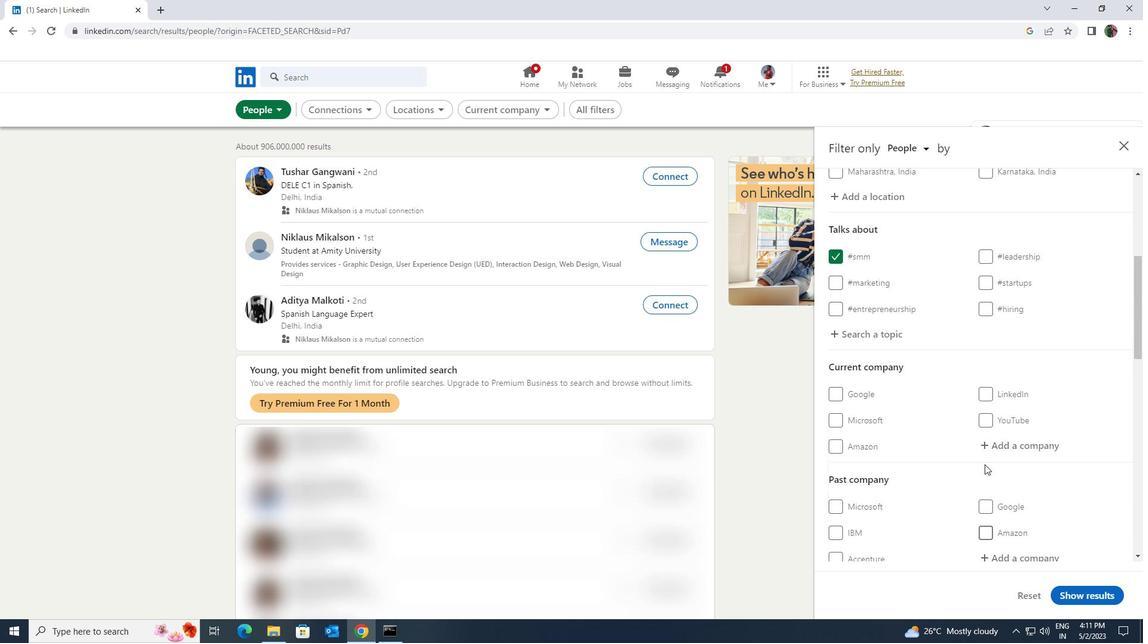 
Action: Mouse pressed left at (993, 442)
Screenshot: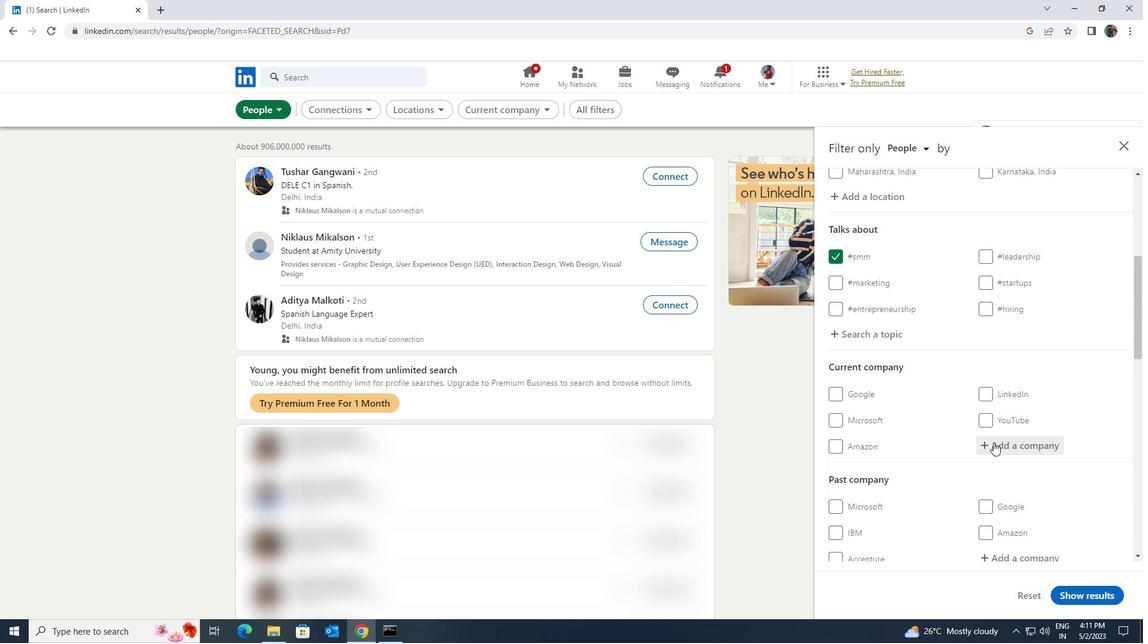 
Action: Key pressed <Key.shift>HORIZONTAL
Screenshot: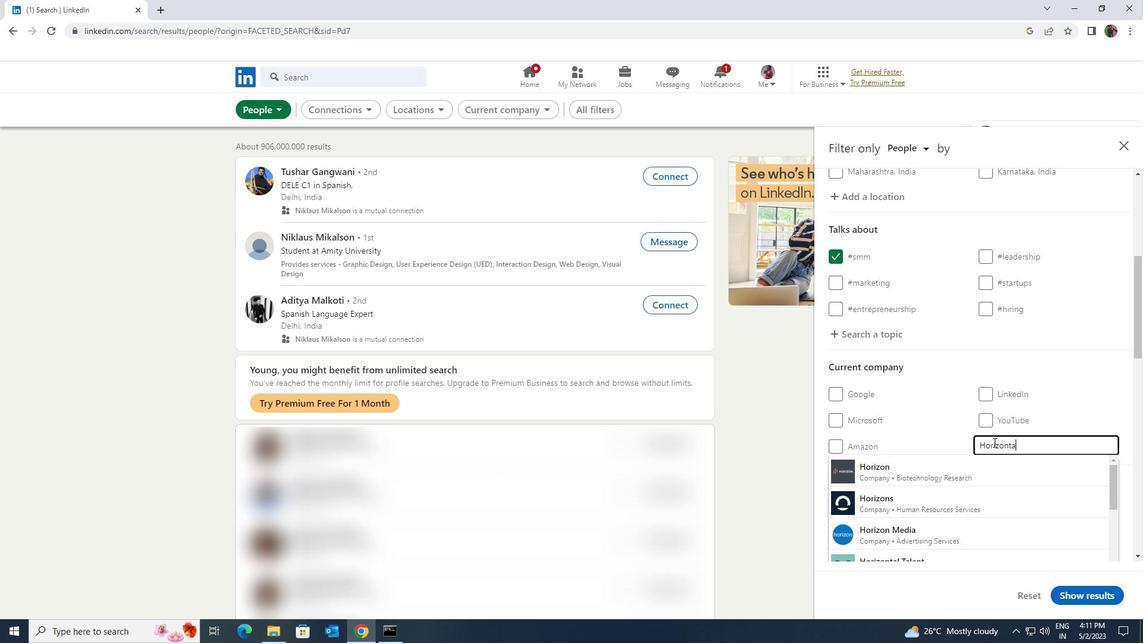 
Action: Mouse moved to (990, 463)
Screenshot: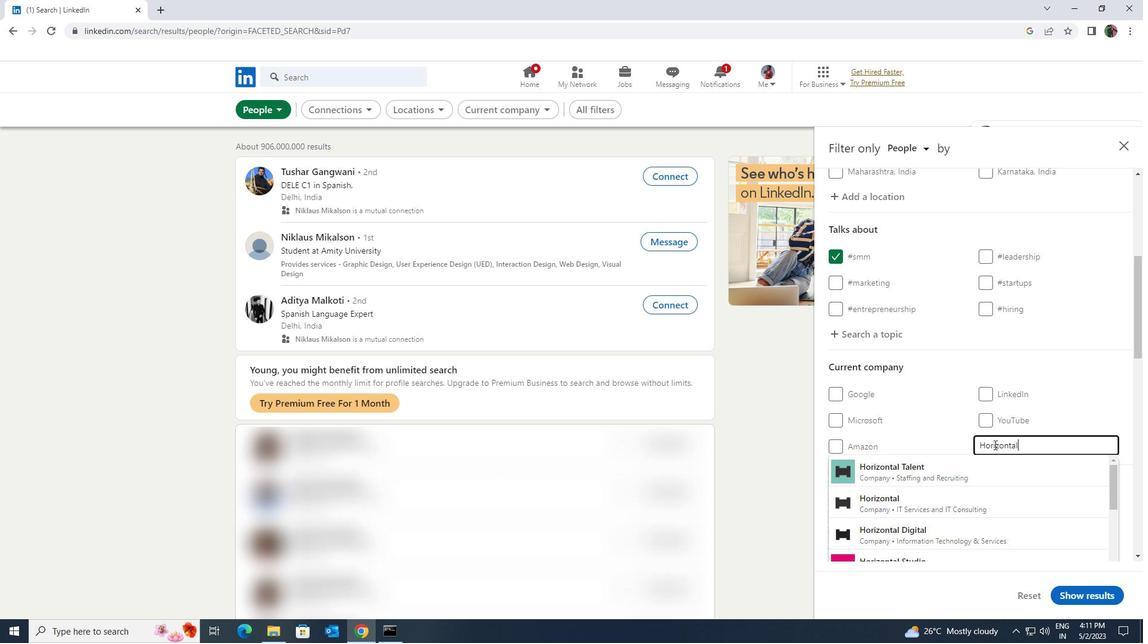 
Action: Mouse pressed left at (990, 463)
Screenshot: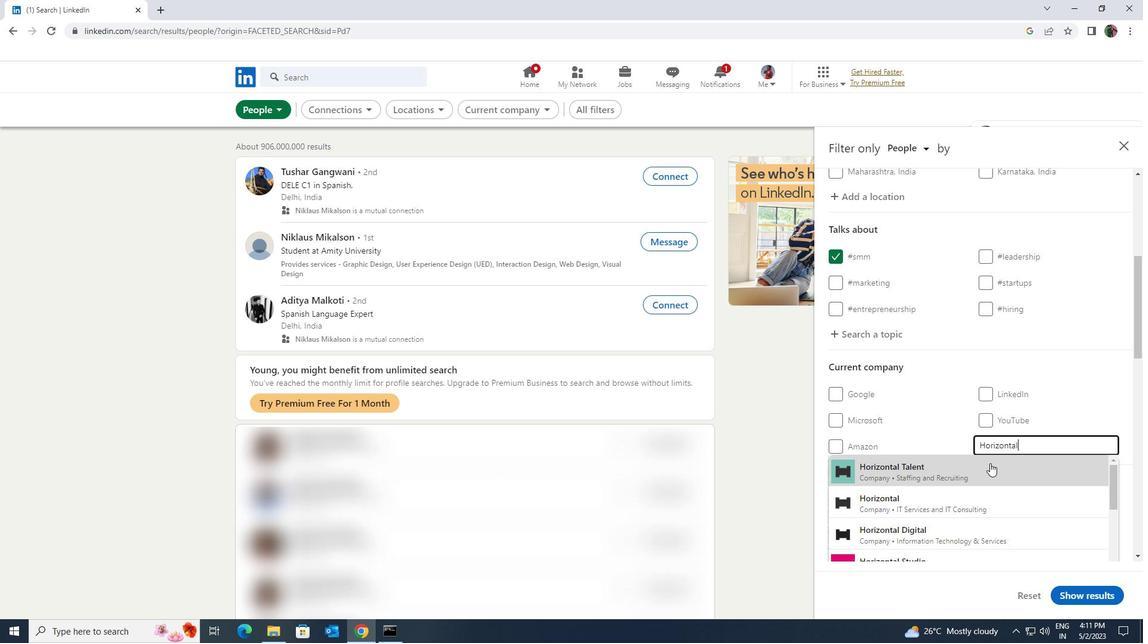 
Action: Mouse scrolled (990, 462) with delta (0, 0)
Screenshot: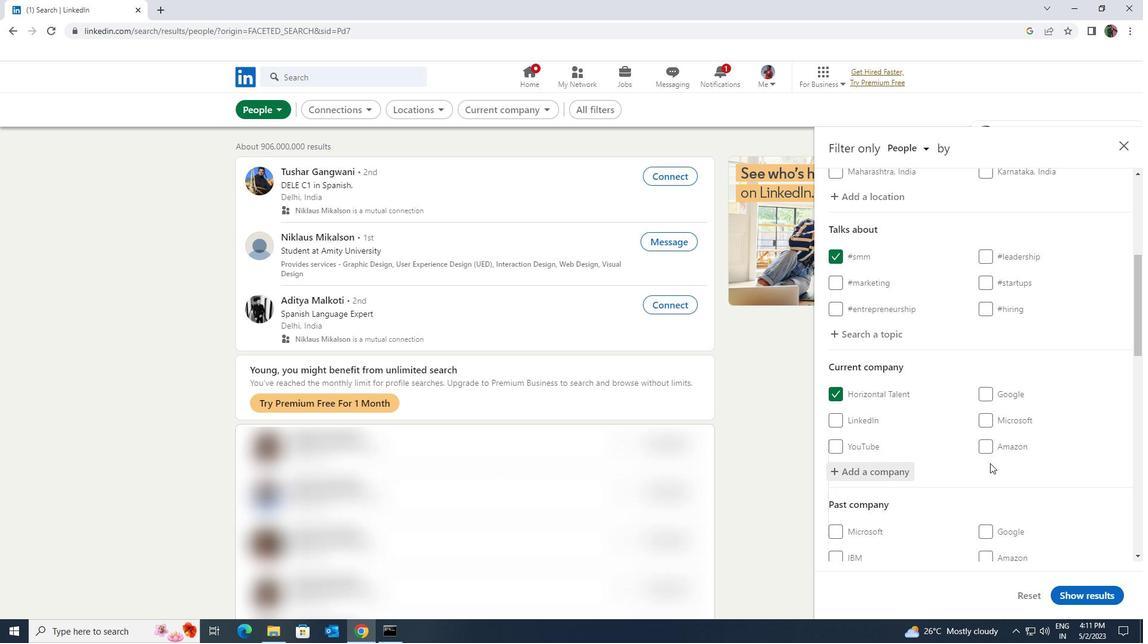 
Action: Mouse scrolled (990, 462) with delta (0, 0)
Screenshot: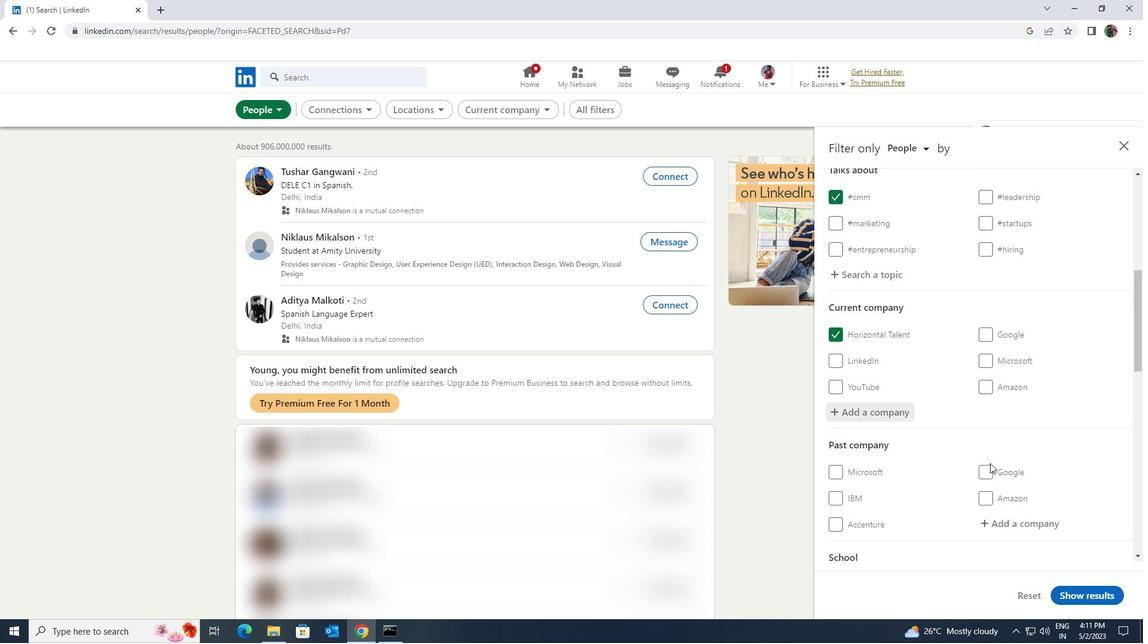 
Action: Mouse scrolled (990, 462) with delta (0, 0)
Screenshot: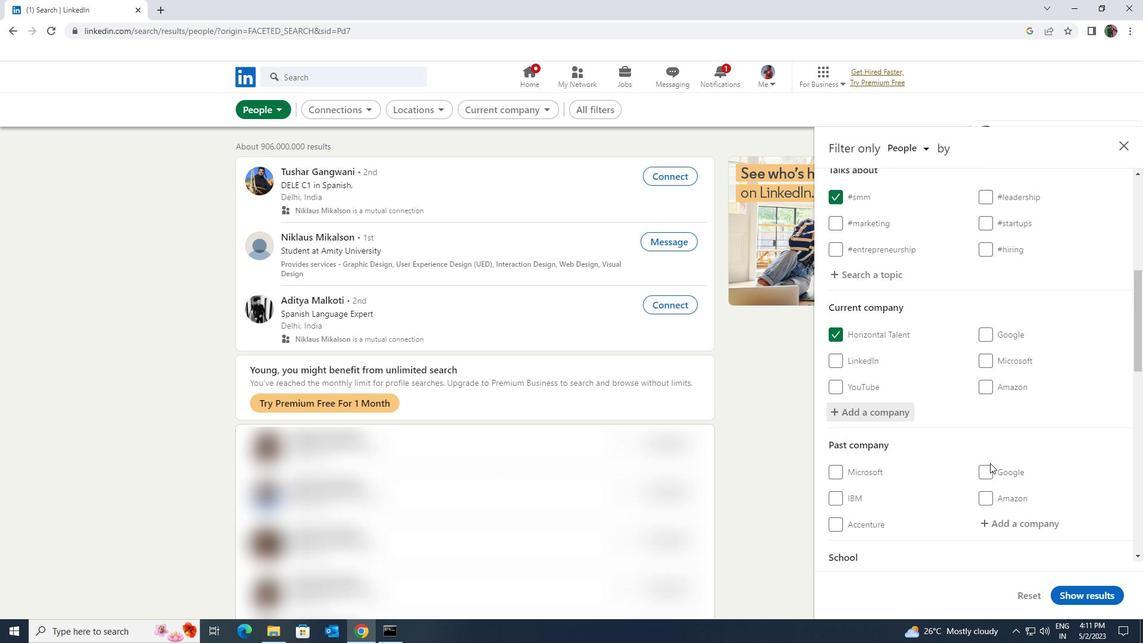 
Action: Mouse scrolled (990, 462) with delta (0, 0)
Screenshot: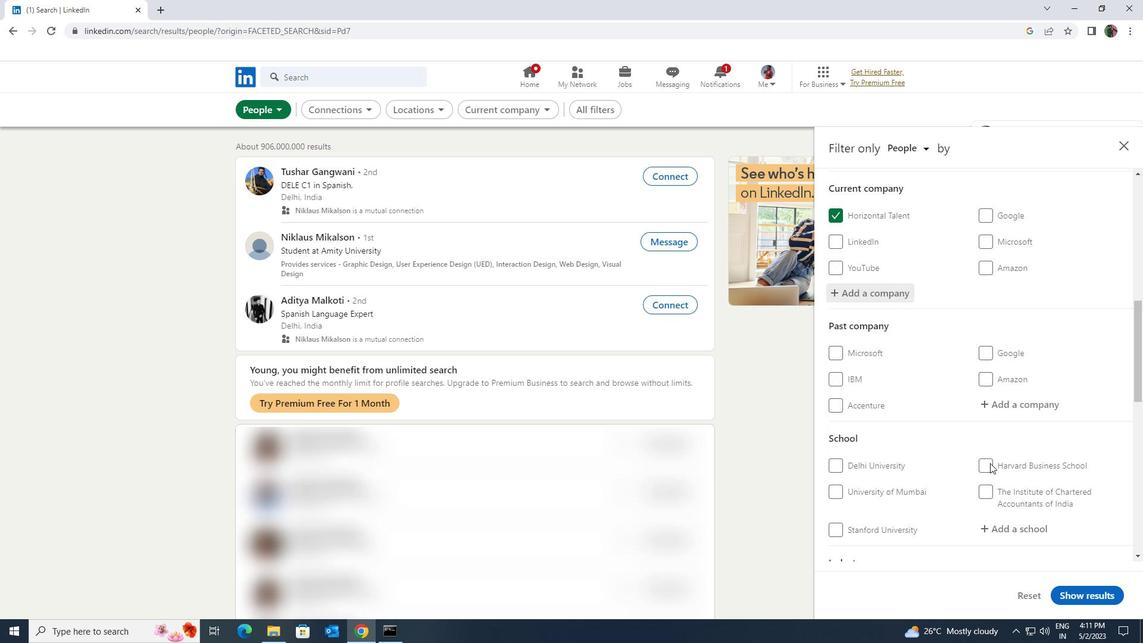 
Action: Mouse moved to (985, 466)
Screenshot: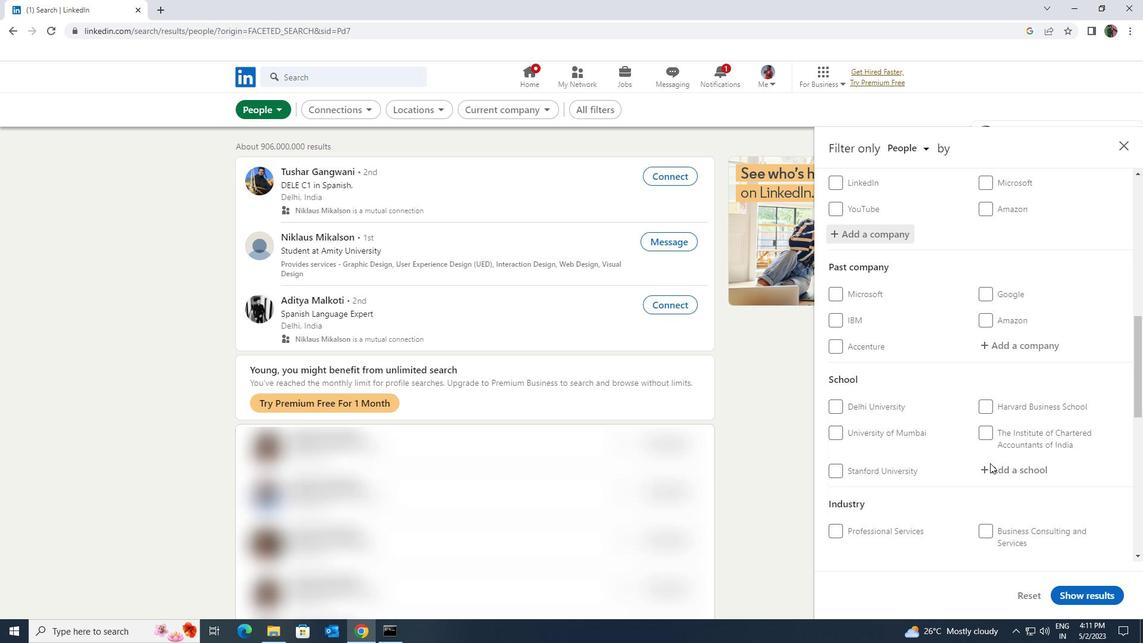 
Action: Mouse pressed left at (985, 466)
Screenshot: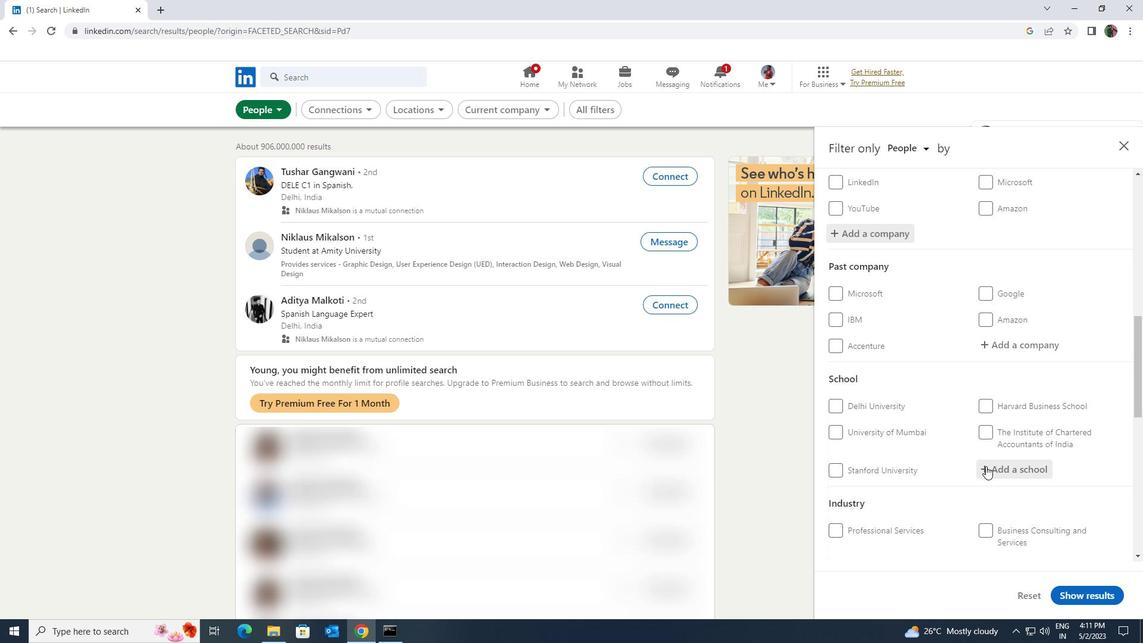 
Action: Key pressed <Key.shift>VIVEKANAND<Key.space>COLLE
Screenshot: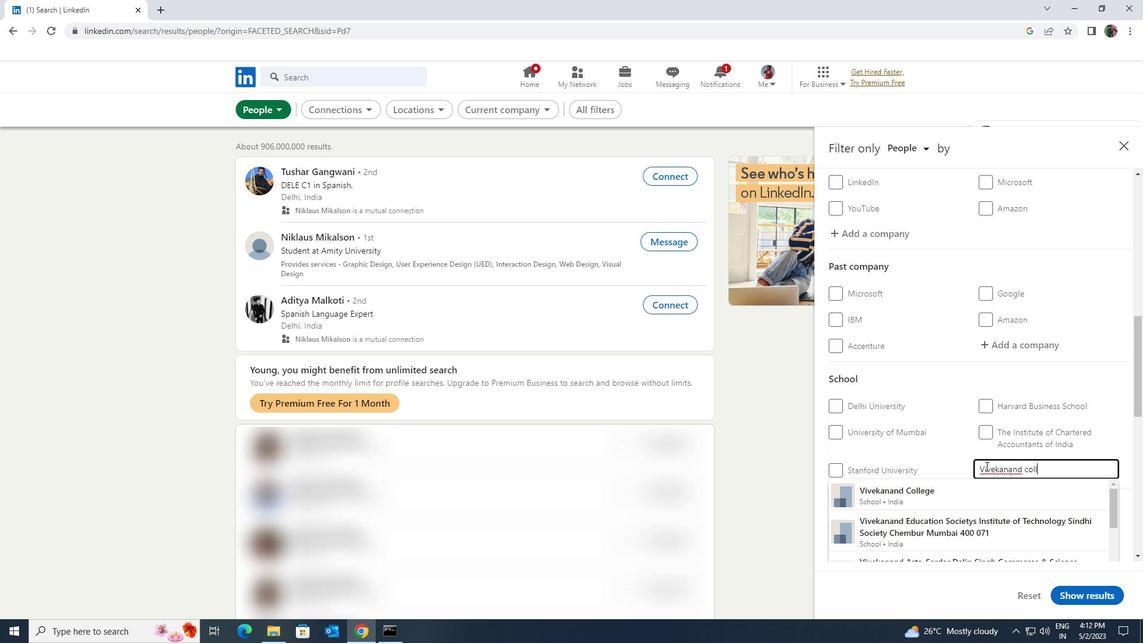 
Action: Mouse moved to (980, 483)
Screenshot: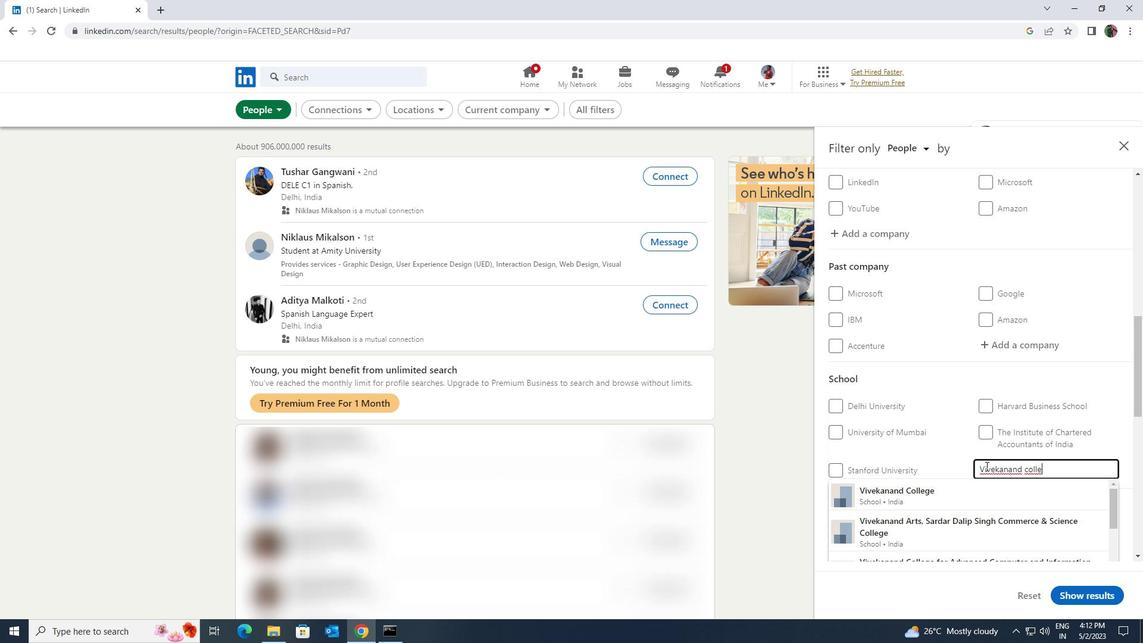 
Action: Mouse pressed left at (980, 483)
Screenshot: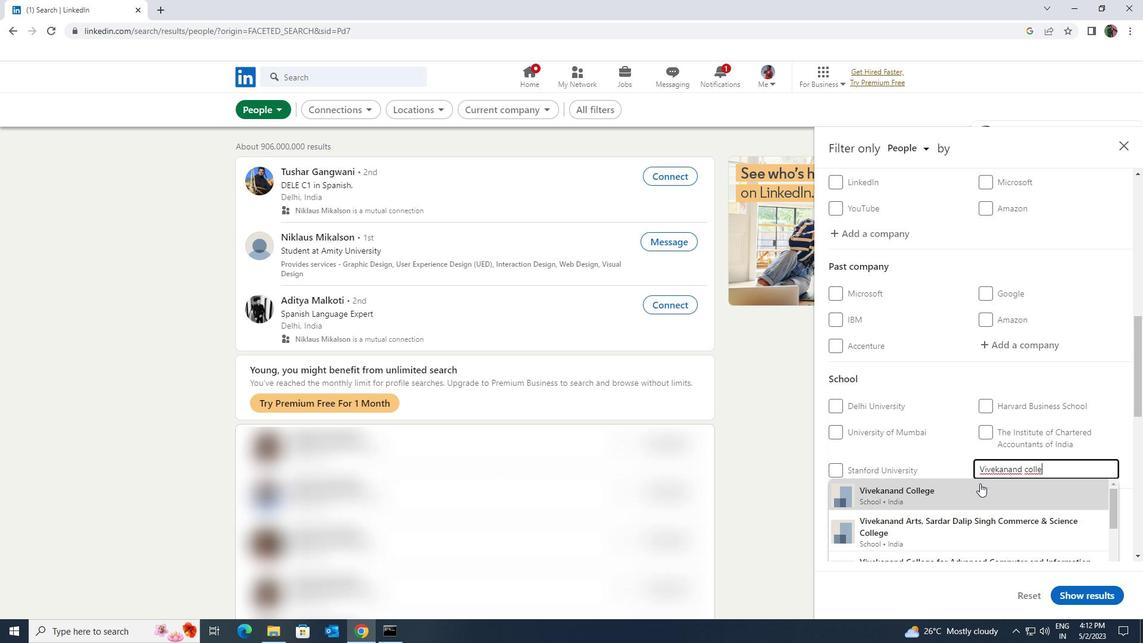 
Action: Mouse scrolled (980, 482) with delta (0, 0)
Screenshot: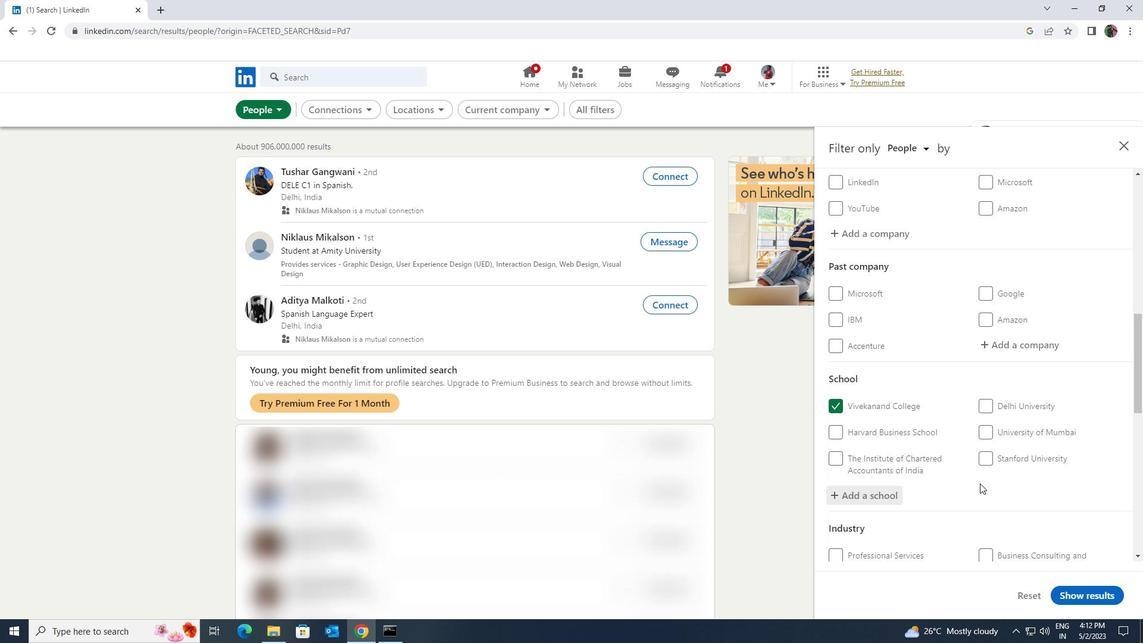 
Action: Mouse scrolled (980, 482) with delta (0, 0)
Screenshot: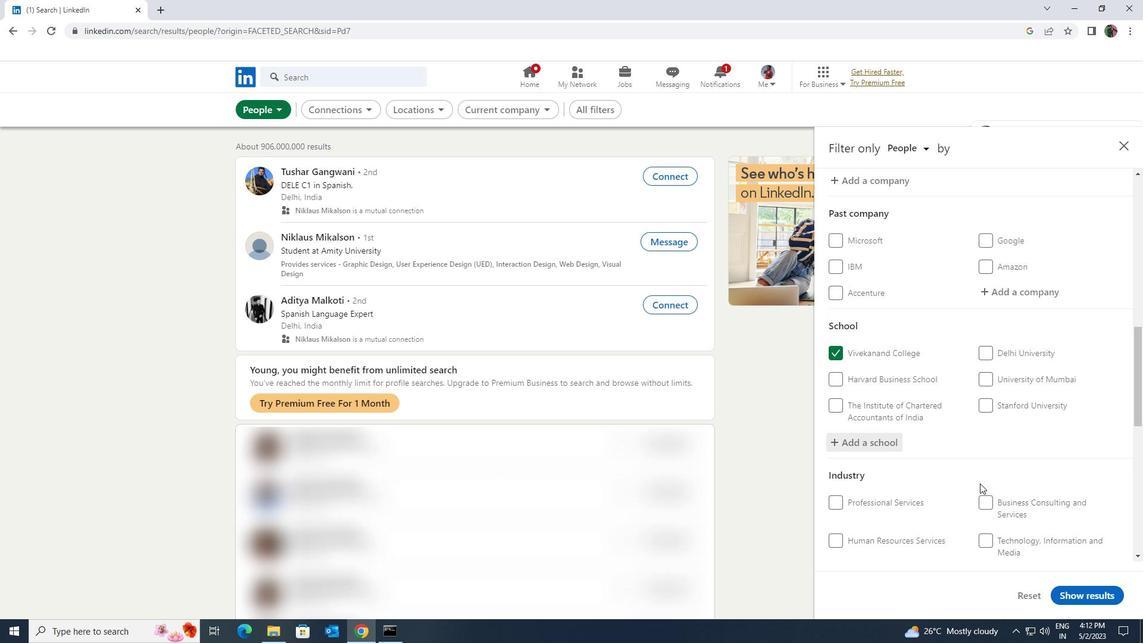 
Action: Mouse moved to (990, 509)
Screenshot: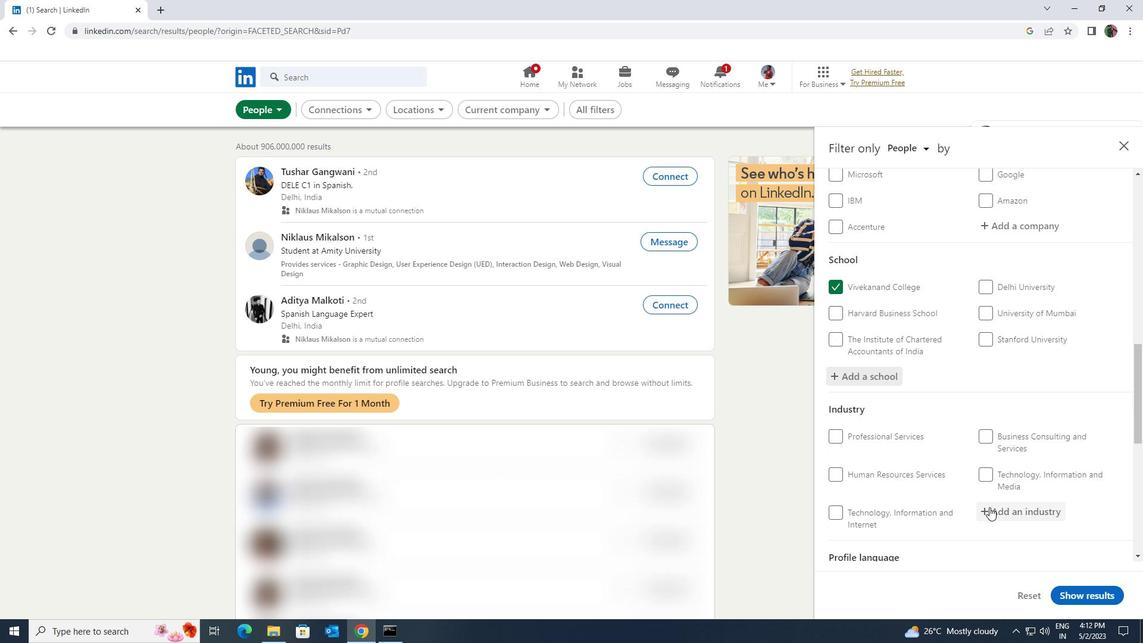 
Action: Mouse pressed left at (990, 509)
Screenshot: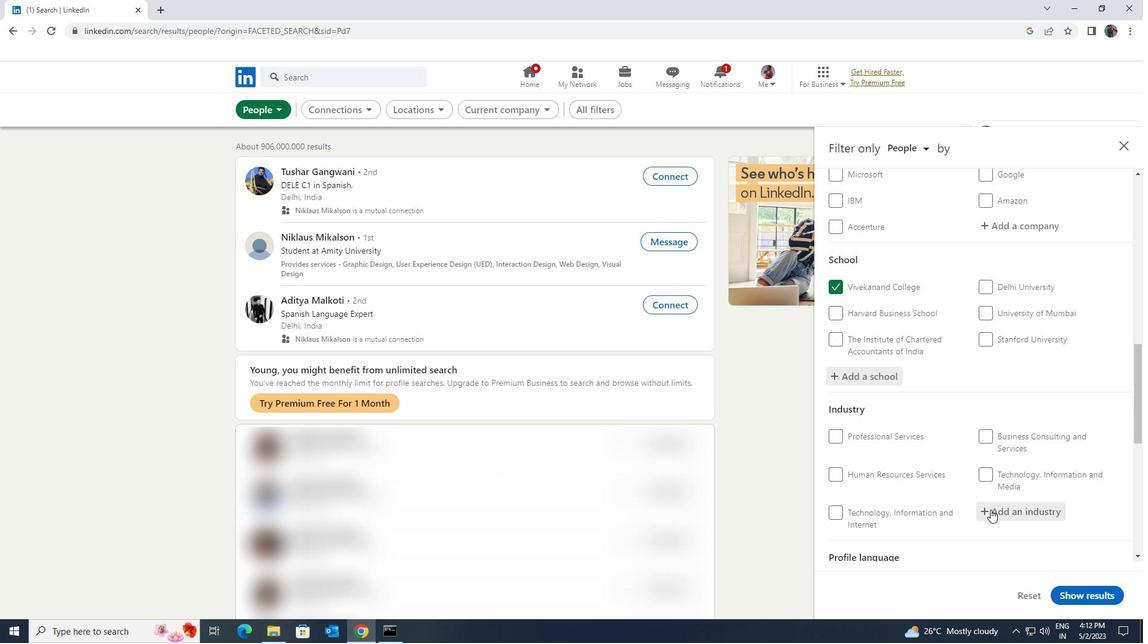 
Action: Key pressed <Key.shift><Key.shift><Key.shift><Key.shift>MOTOR
Screenshot: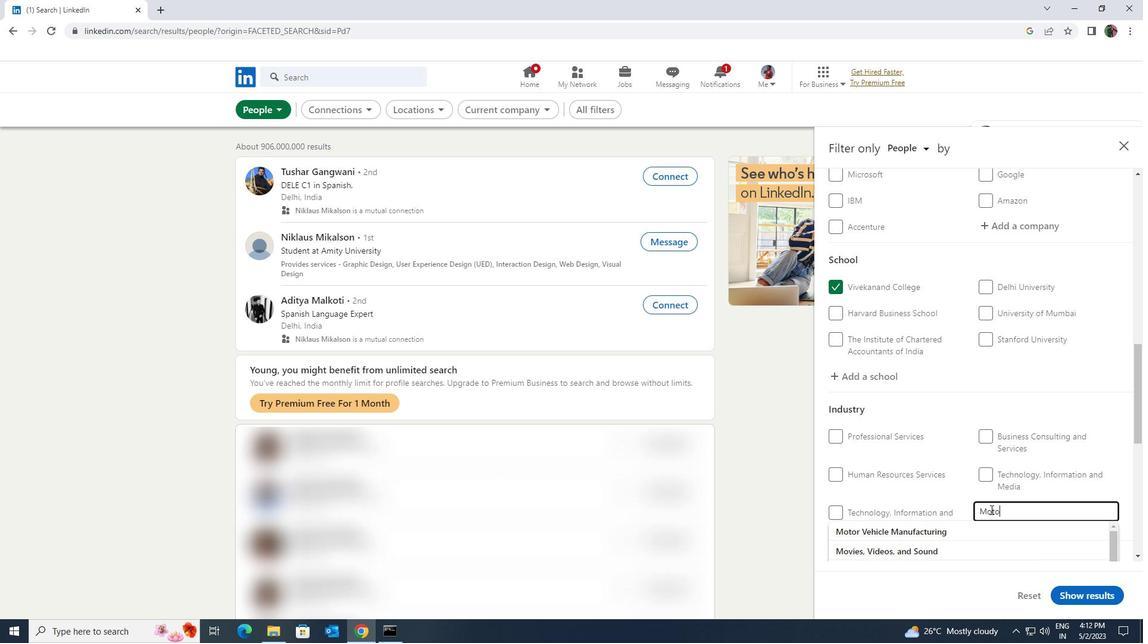 
Action: Mouse moved to (985, 520)
Screenshot: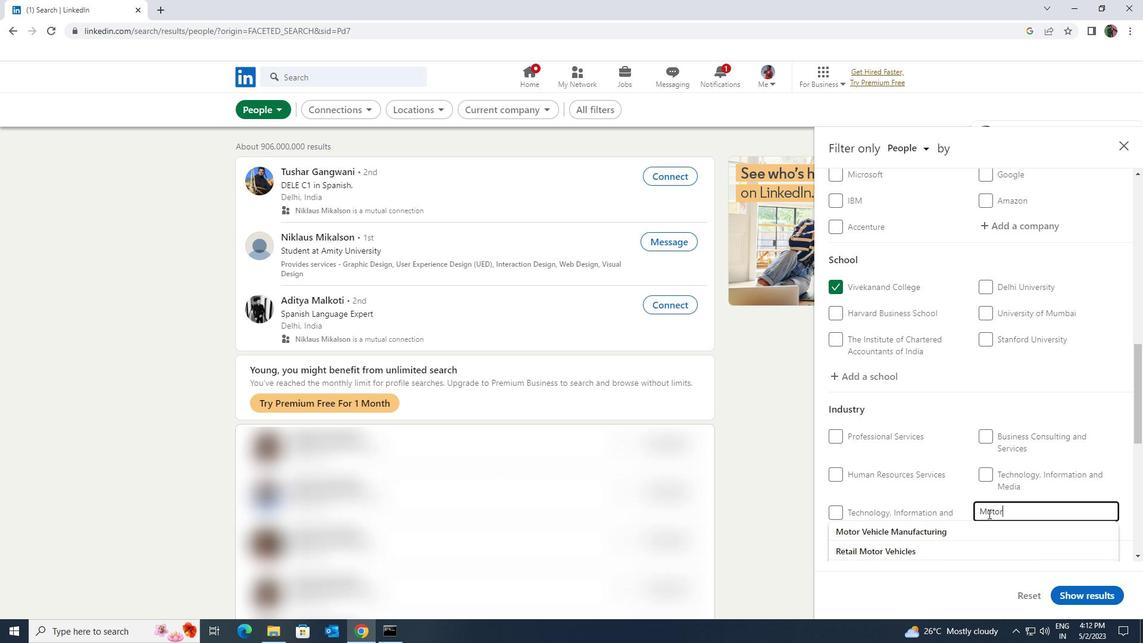 
Action: Mouse pressed left at (985, 520)
Screenshot: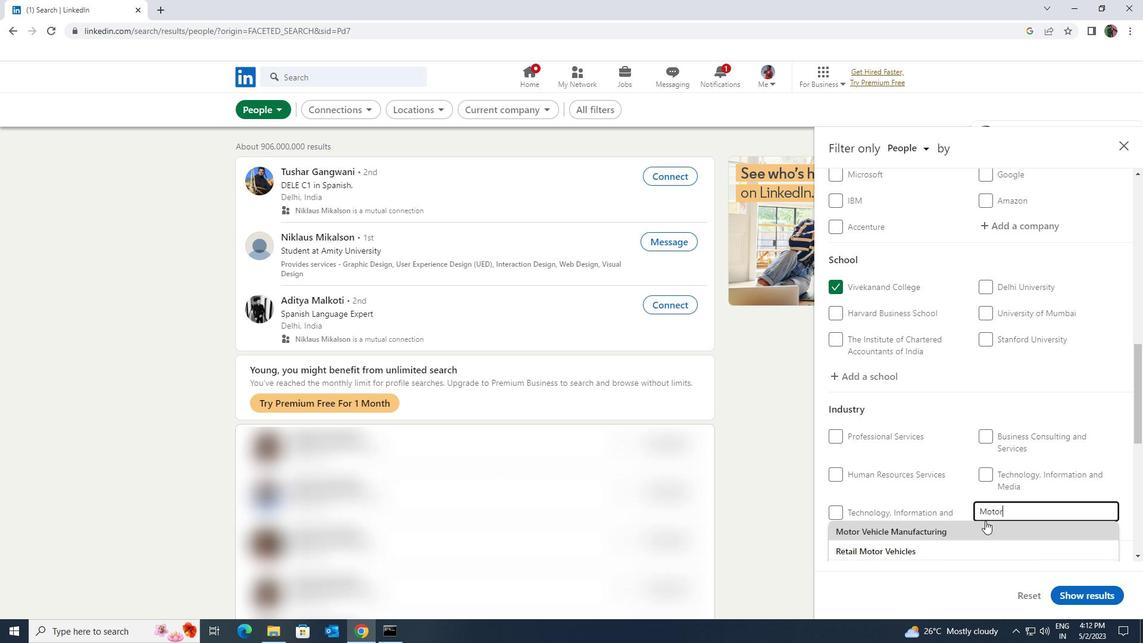 
Action: Mouse scrolled (985, 520) with delta (0, 0)
Screenshot: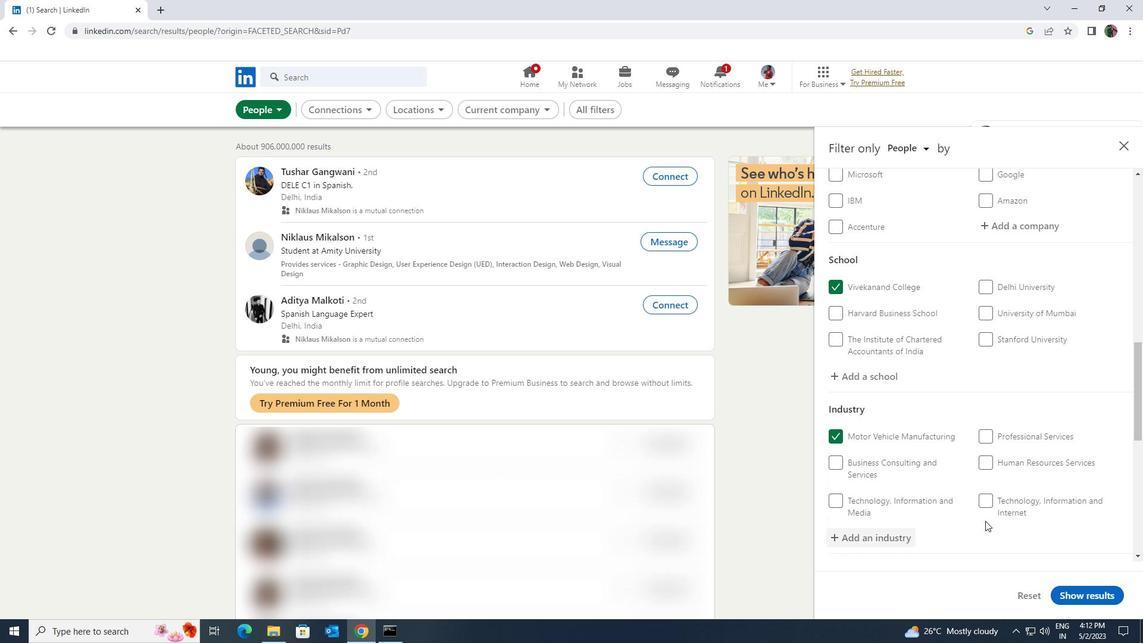 
Action: Mouse scrolled (985, 520) with delta (0, 0)
Screenshot: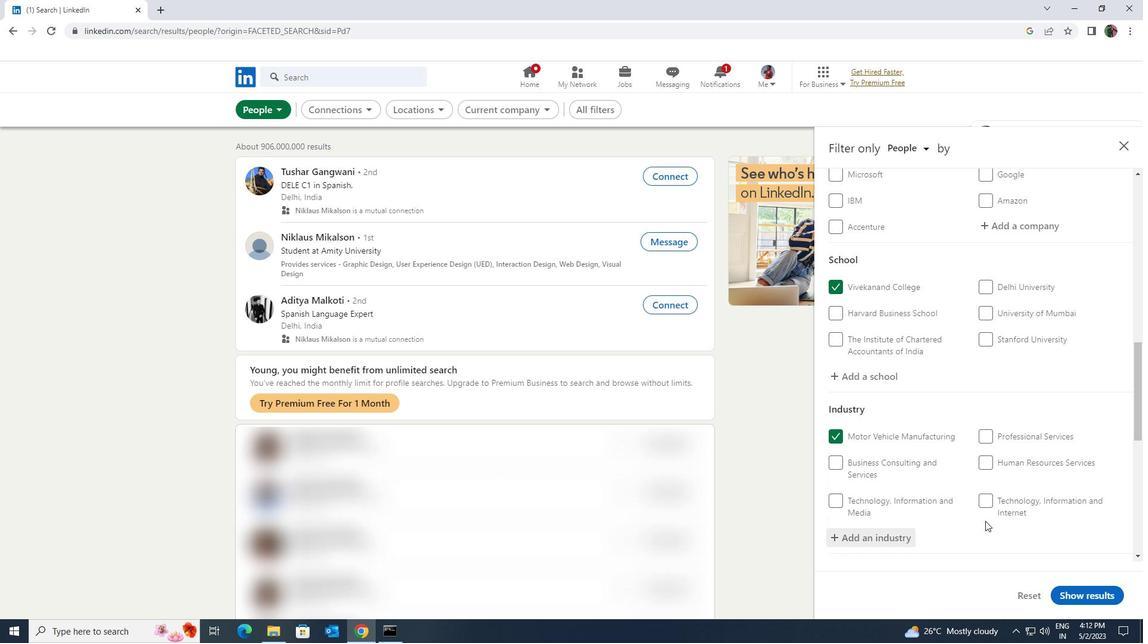 
Action: Mouse scrolled (985, 520) with delta (0, 0)
Screenshot: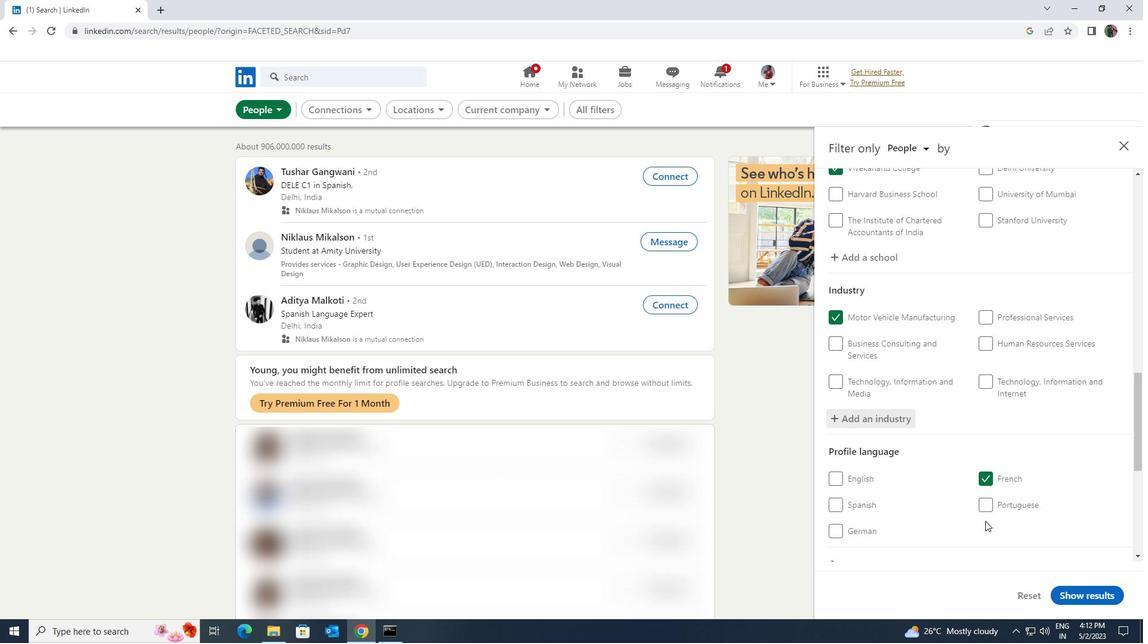 
Action: Mouse scrolled (985, 520) with delta (0, 0)
Screenshot: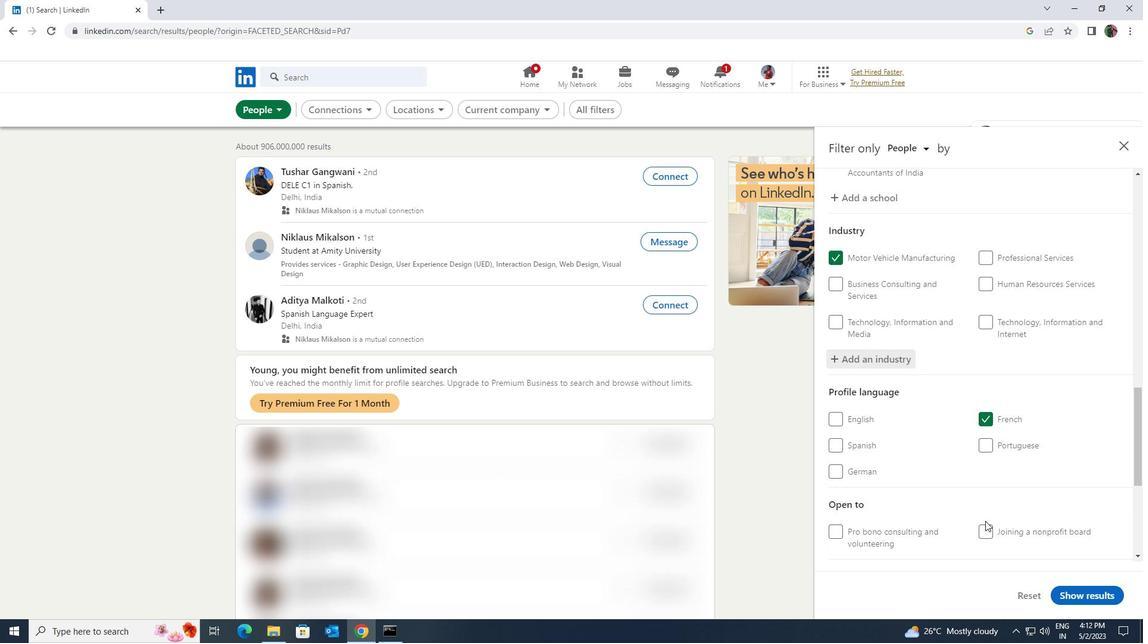 
Action: Mouse scrolled (985, 520) with delta (0, 0)
Screenshot: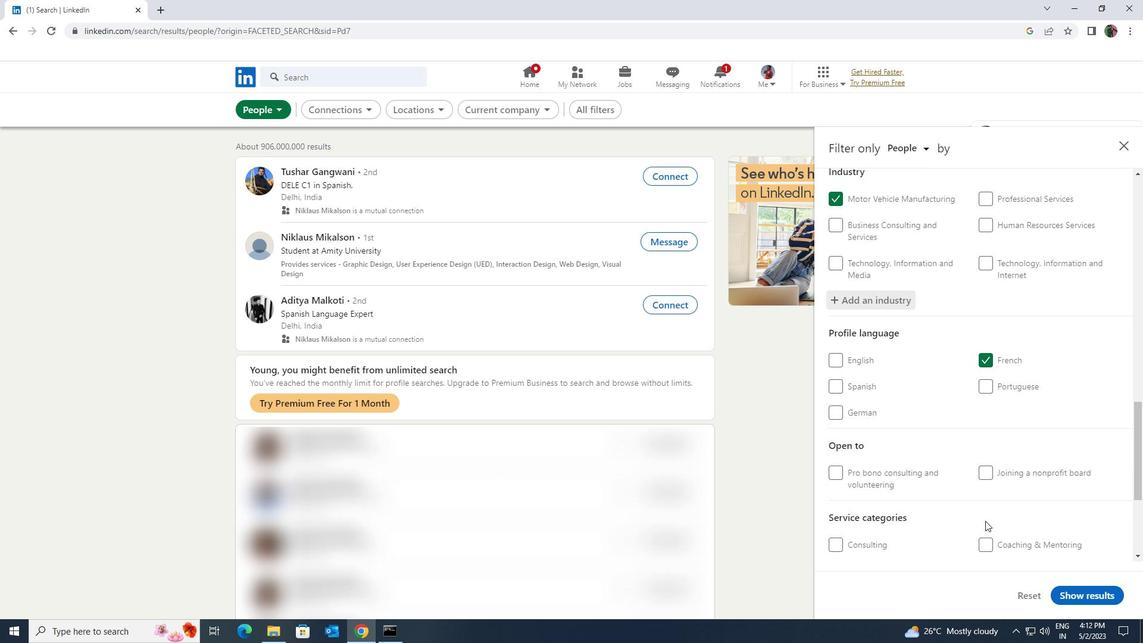 
Action: Mouse scrolled (985, 520) with delta (0, 0)
Screenshot: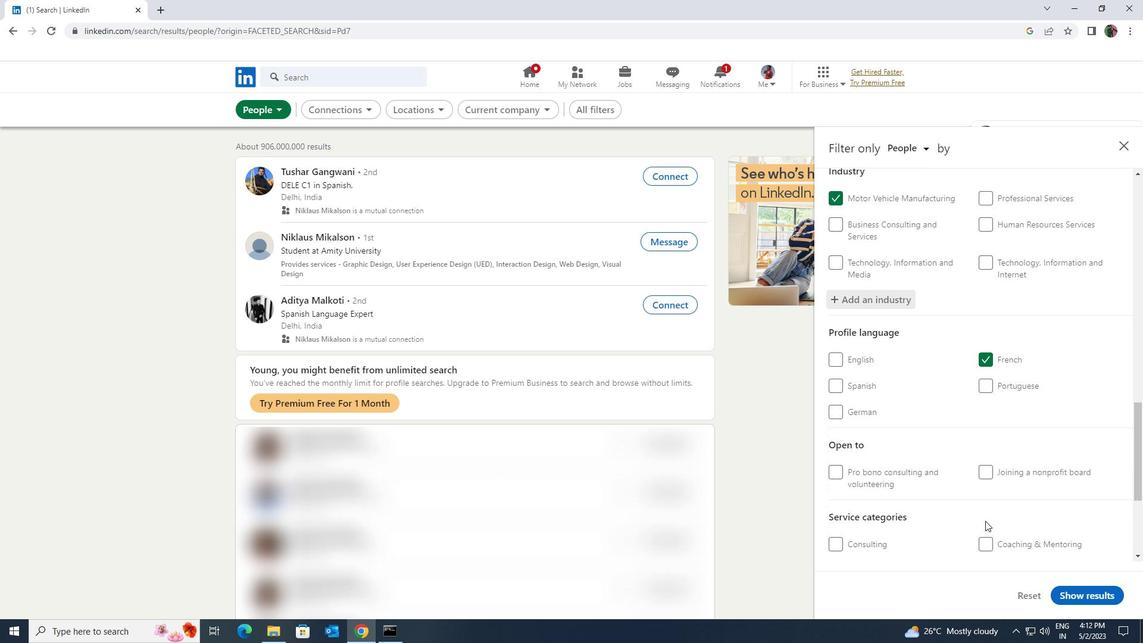 
Action: Mouse moved to (980, 479)
Screenshot: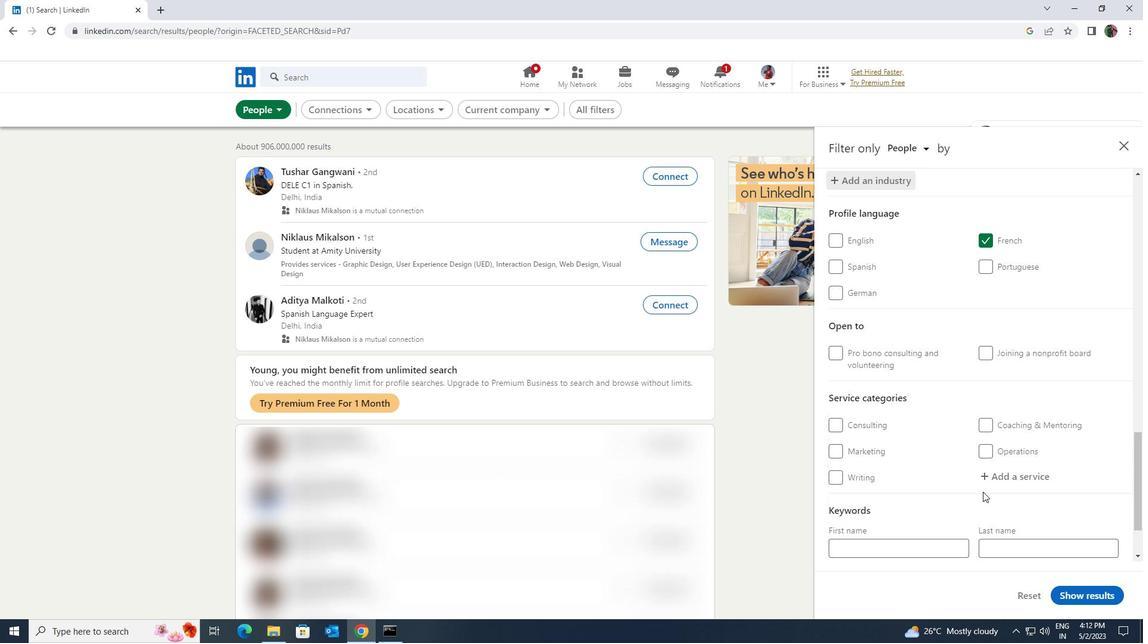 
Action: Mouse pressed left at (980, 479)
Screenshot: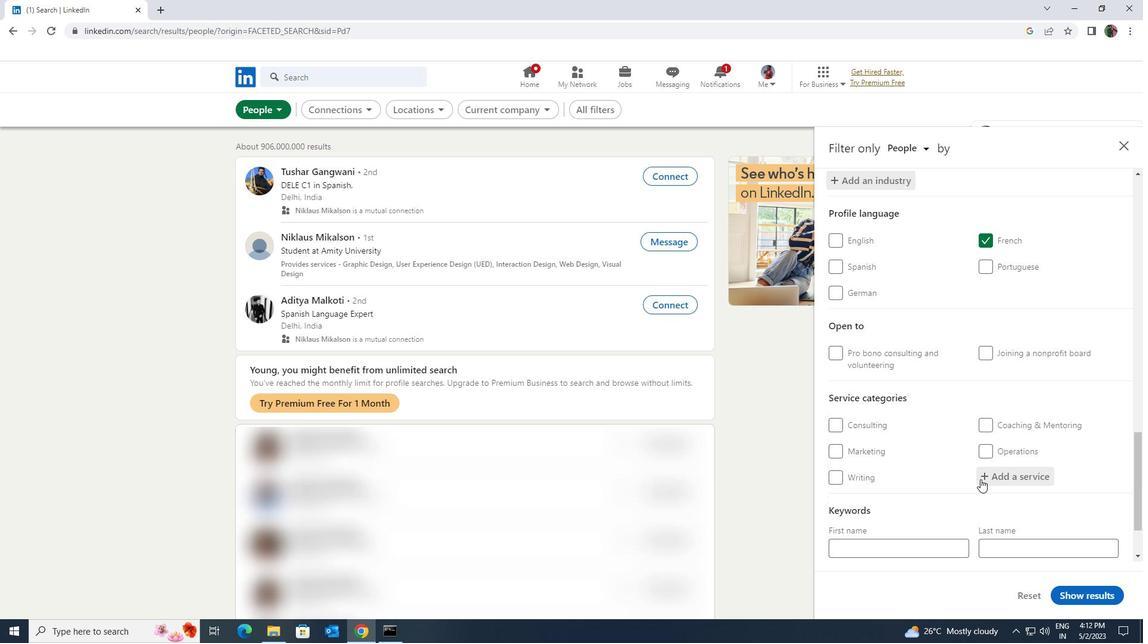 
Action: Key pressed <Key.shift>INFORMATION<Key.space><Key.shift>MANA
Screenshot: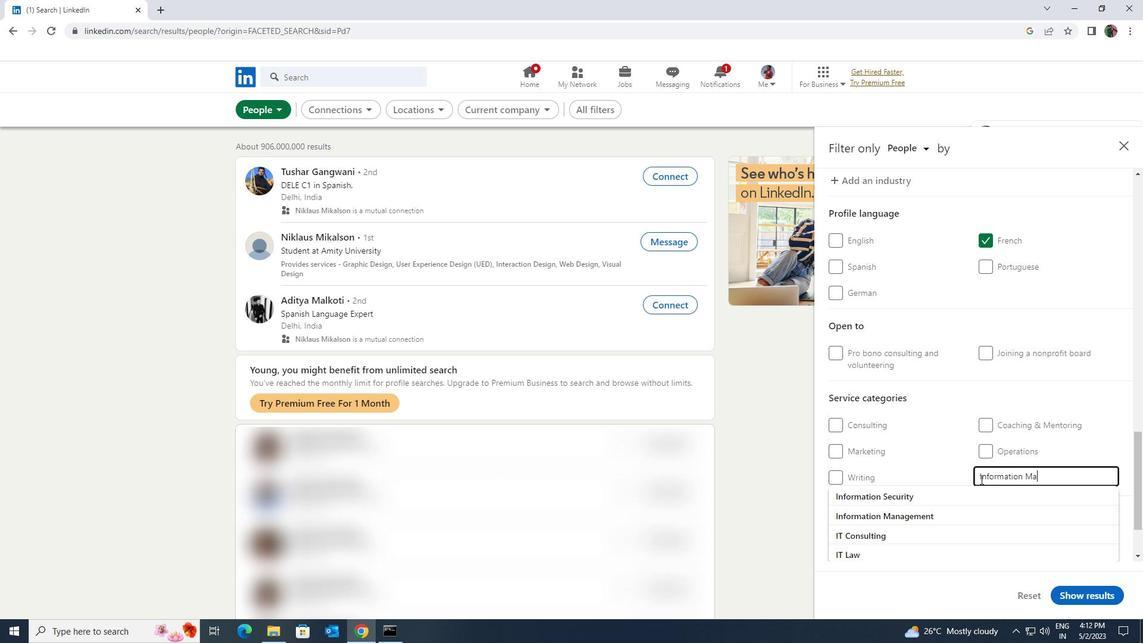
Action: Mouse moved to (972, 487)
Screenshot: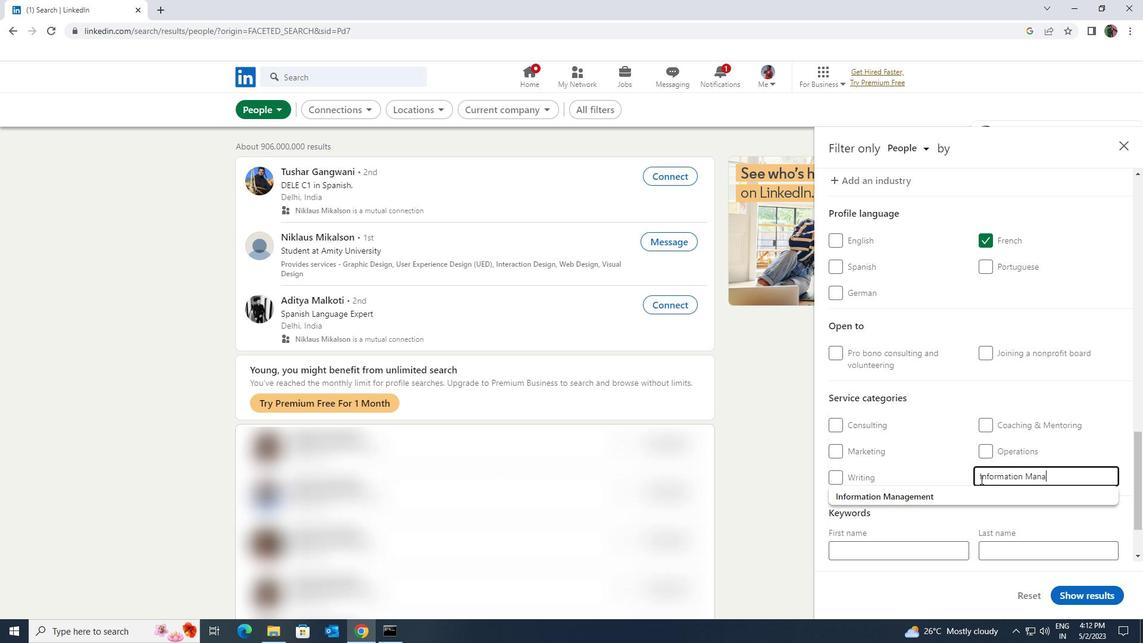 
Action: Mouse pressed left at (972, 487)
Screenshot: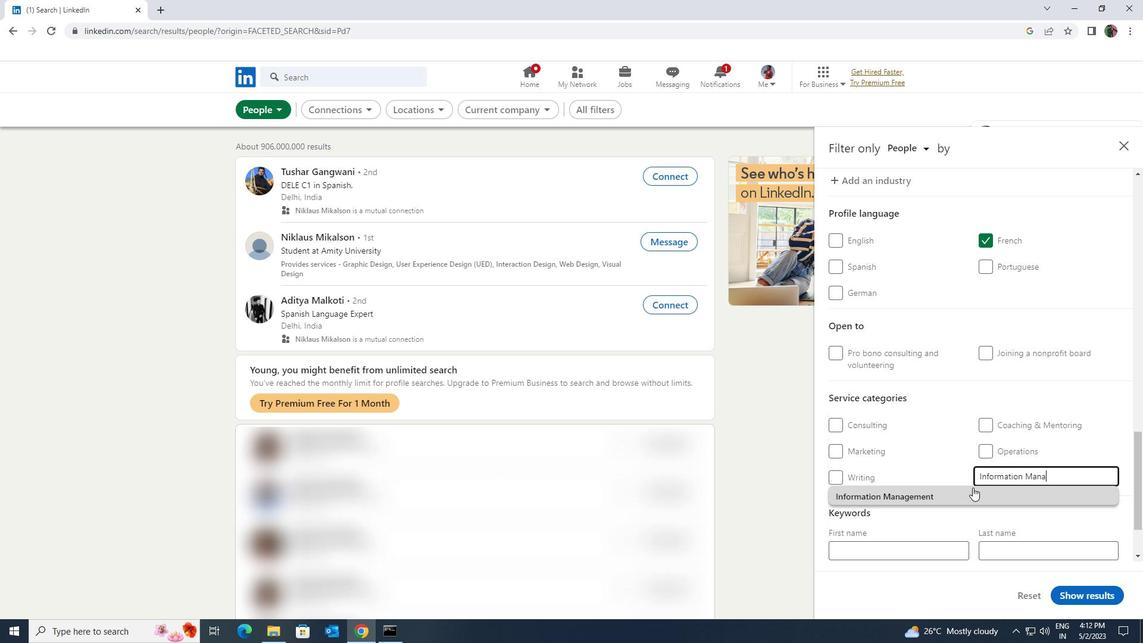 
Action: Mouse scrolled (972, 487) with delta (0, 0)
Screenshot: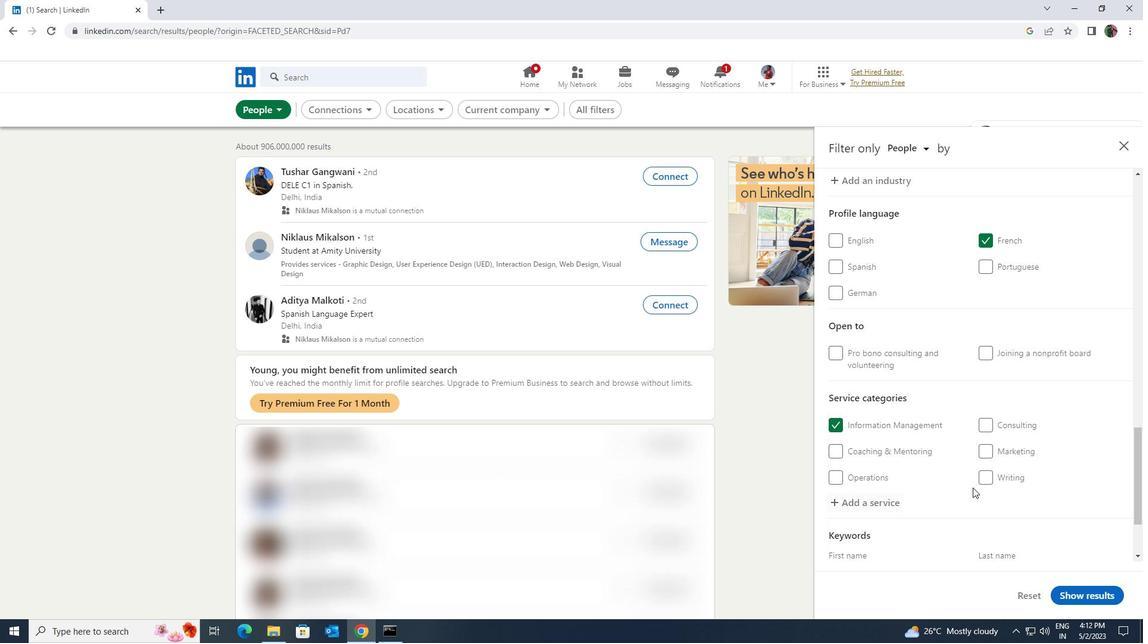 
Action: Mouse scrolled (972, 487) with delta (0, 0)
Screenshot: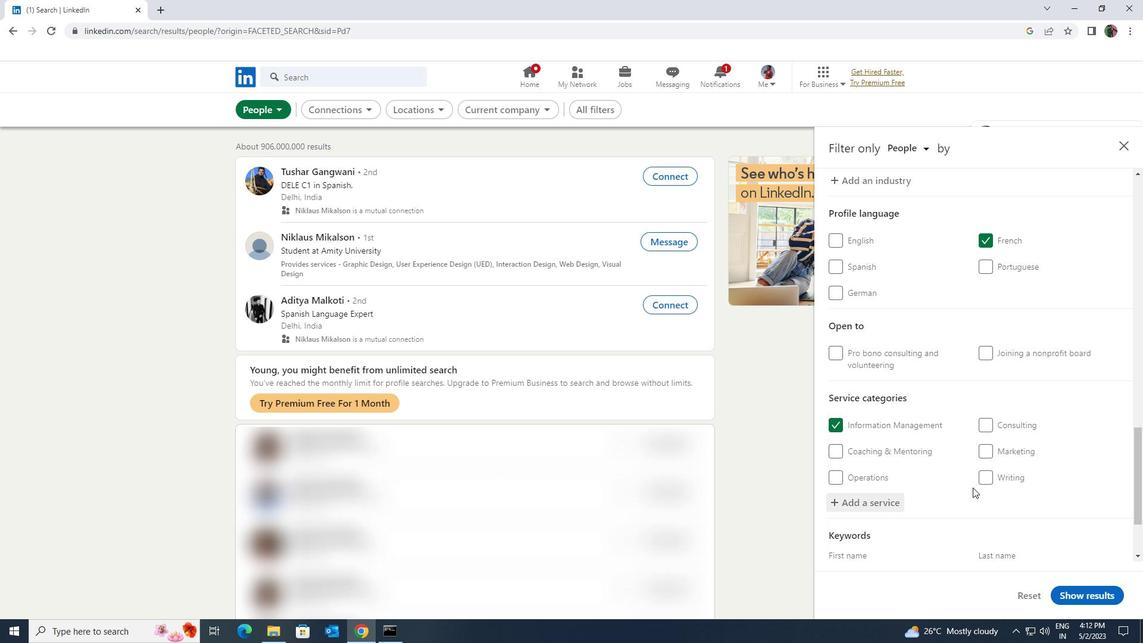 
Action: Mouse scrolled (972, 487) with delta (0, 0)
Screenshot: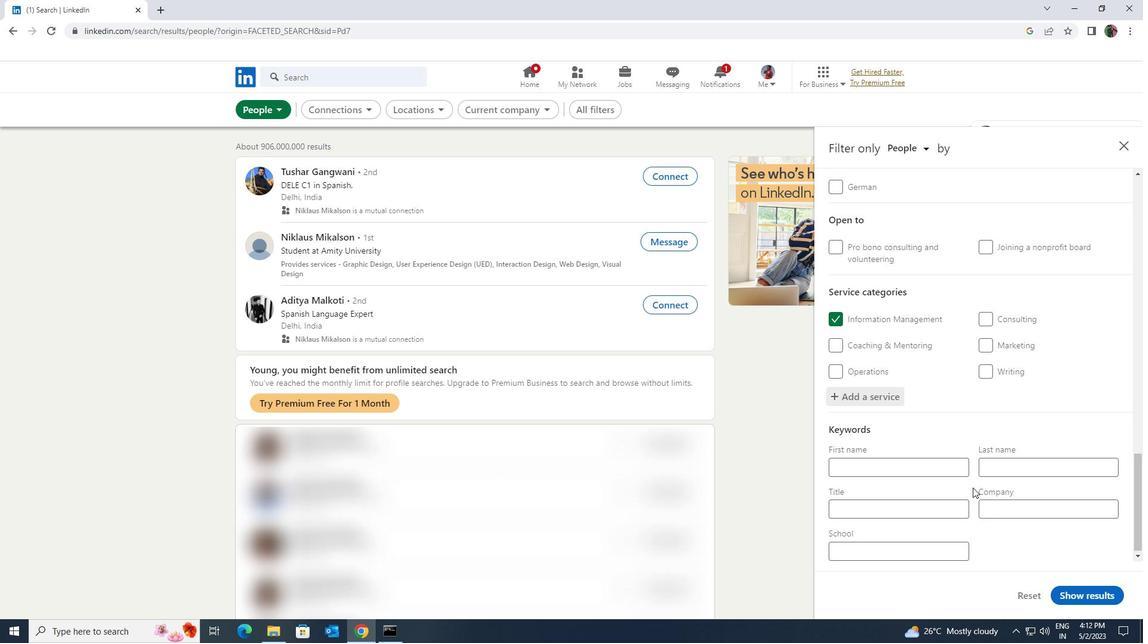 
Action: Mouse scrolled (972, 487) with delta (0, 0)
Screenshot: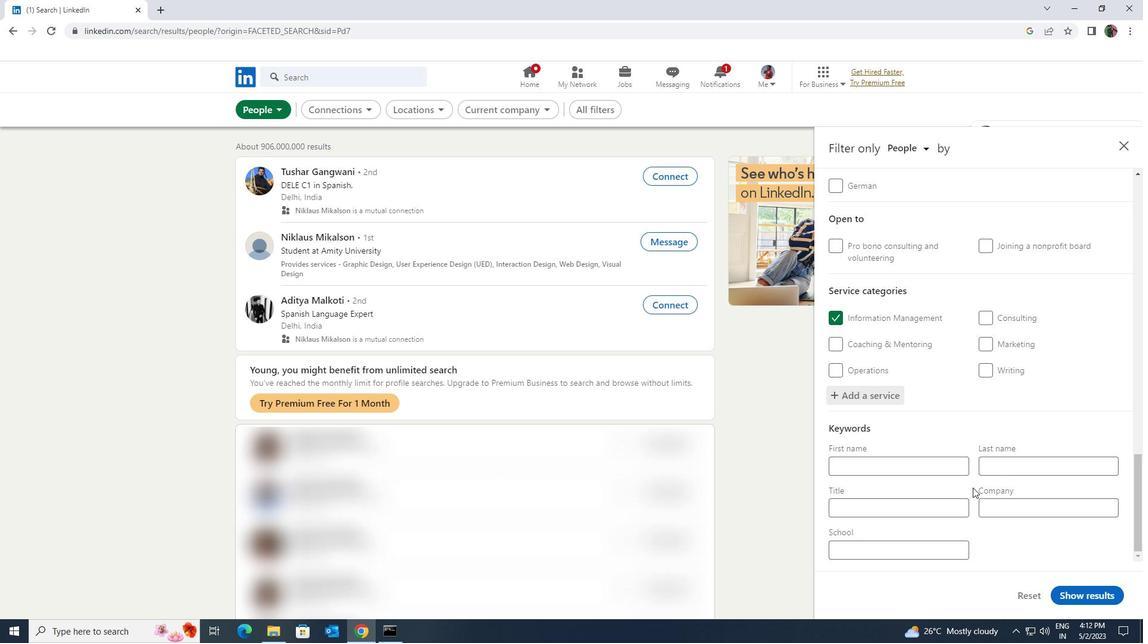 
Action: Mouse moved to (953, 507)
Screenshot: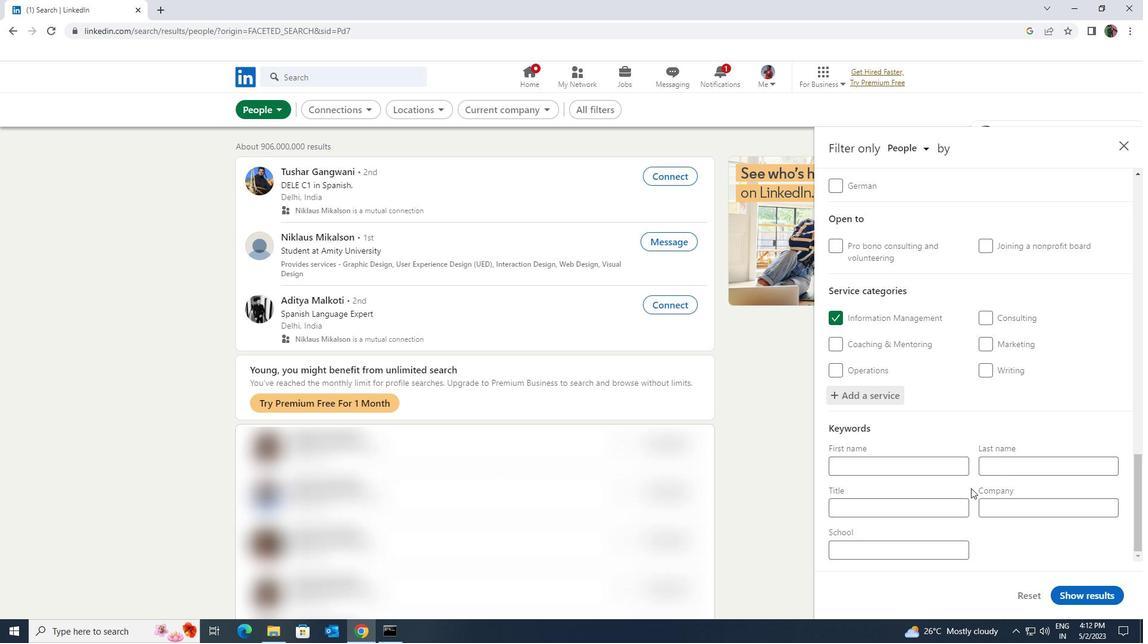 
Action: Mouse pressed left at (953, 507)
Screenshot: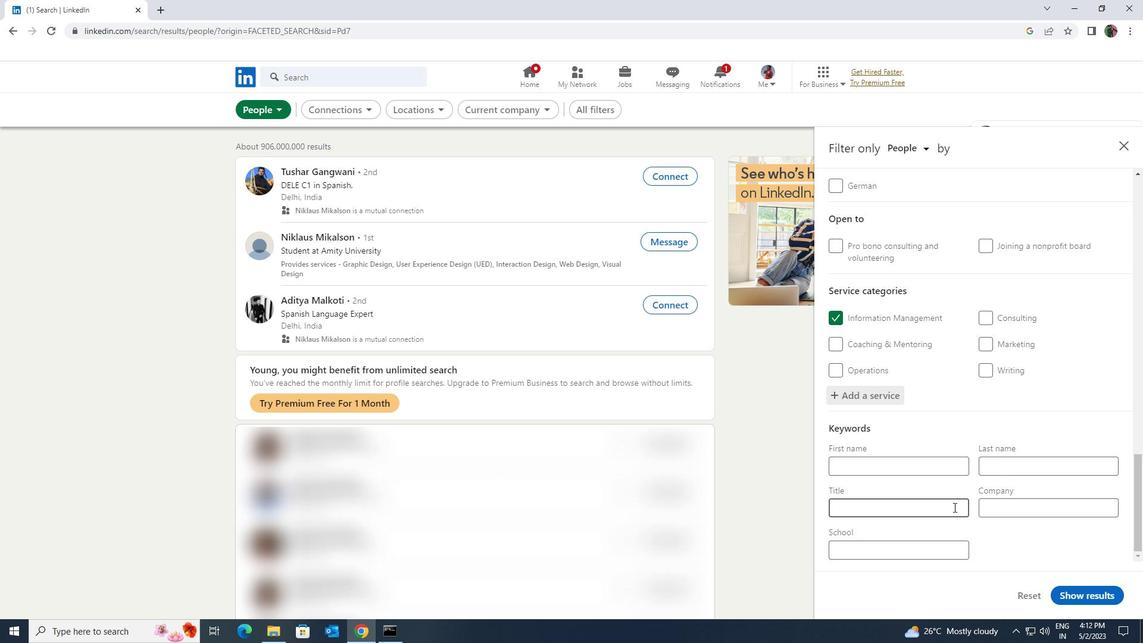 
Action: Key pressed <Key.shift><Key.shift><Key.shift><Key.shift><Key.shift><Key.shift><Key.shift><Key.shift><Key.shift><Key.shift><Key.shift><Key.shift><Key.shift><Key.shift><Key.shift><Key.shift>ADMINISTRATIVE<Key.space><Key.shift><Key.shift><Key.shift><Key.shift><Key.shift><Key.shift><Key.shift><Key.shift><Key.shift><Key.shift><Key.shift>ASSISTANT
Screenshot: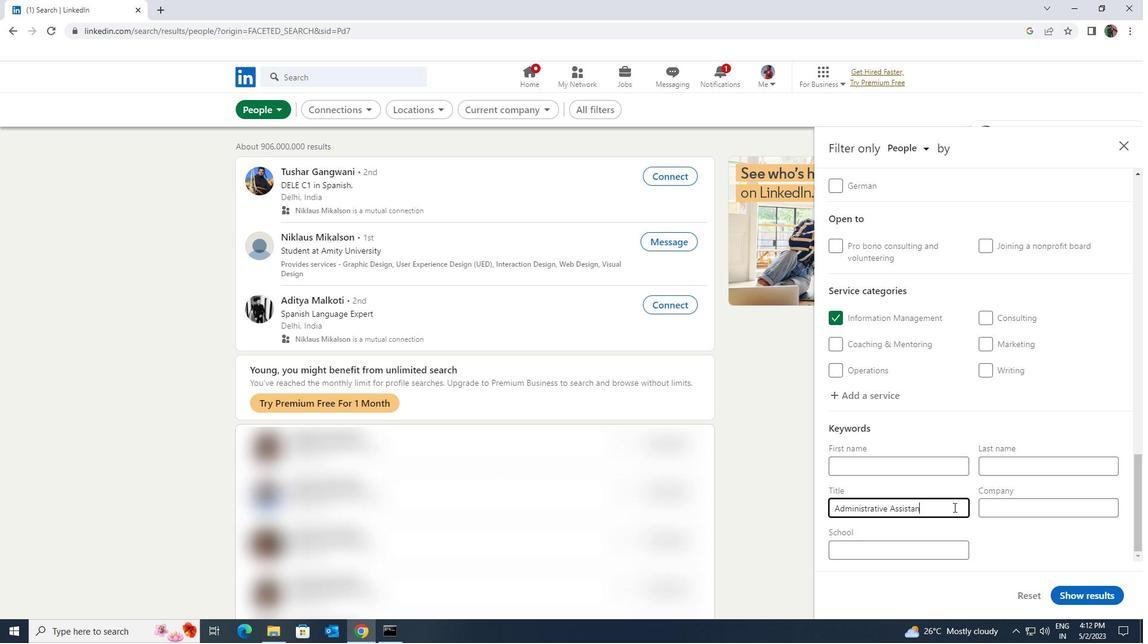 
Action: Mouse moved to (1066, 593)
Screenshot: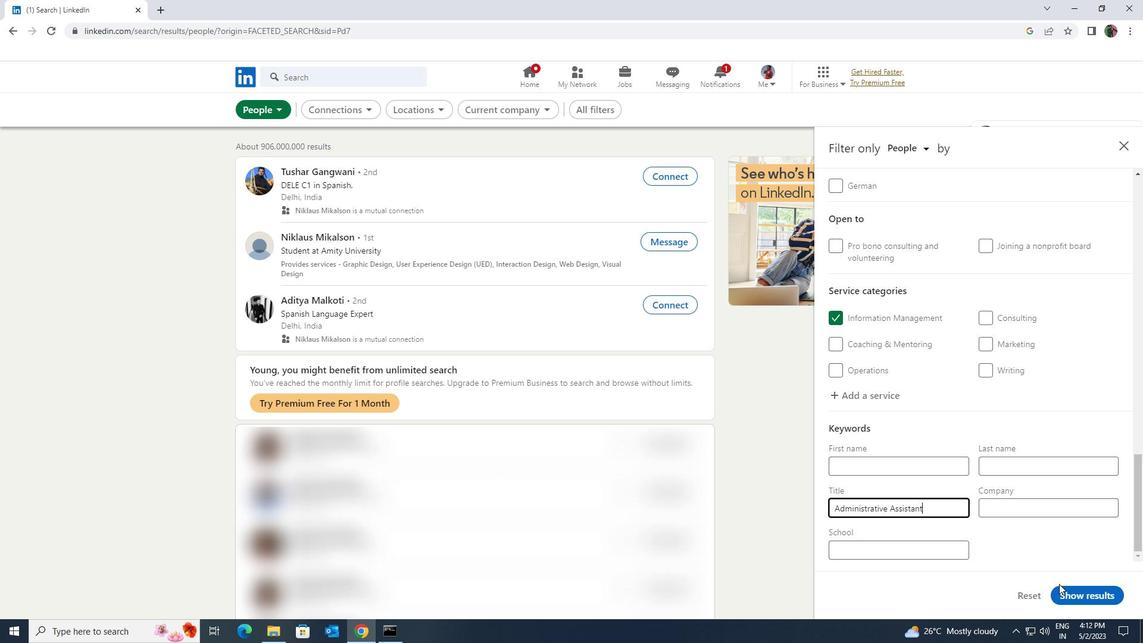 
Action: Mouse pressed left at (1066, 593)
Screenshot: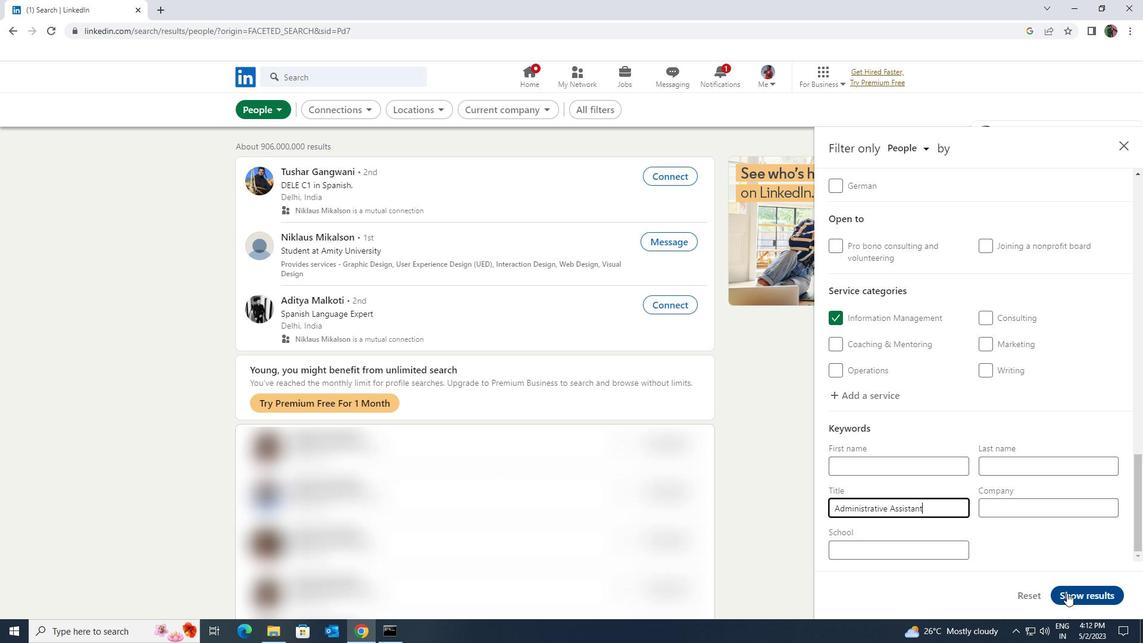 
